 Task: Forward email as attachment with the signature Henry Lee with the subject Confirmation of a payment from softage.8@softage.net to softage.9@softage.net and softage.10@softage.net with BCC to softage.6@softage.net with the message Please let me know if there are any changes to the project schedule.
Action: Mouse moved to (108, 103)
Screenshot: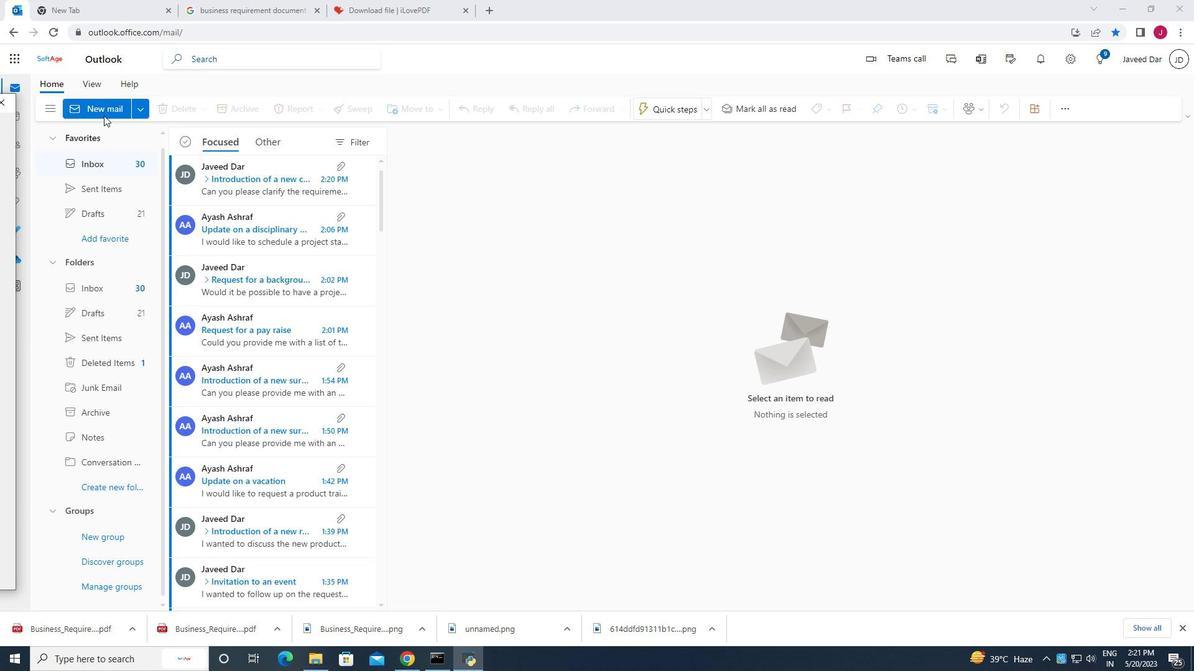
Action: Mouse pressed left at (108, 103)
Screenshot: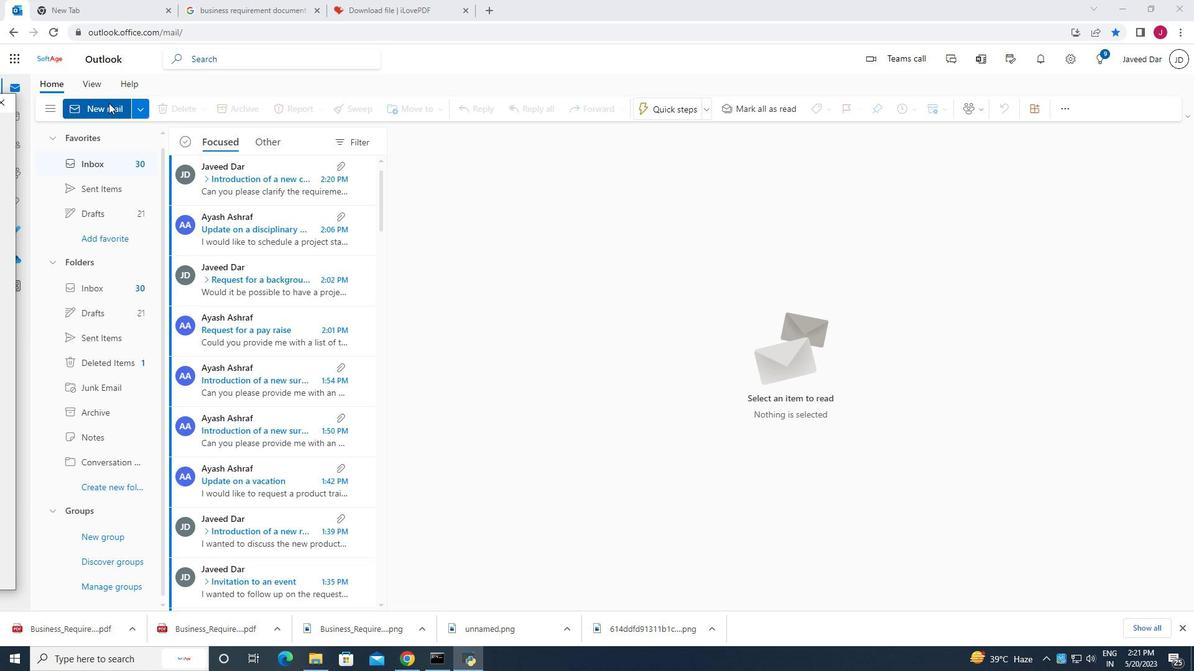 
Action: Mouse moved to (799, 124)
Screenshot: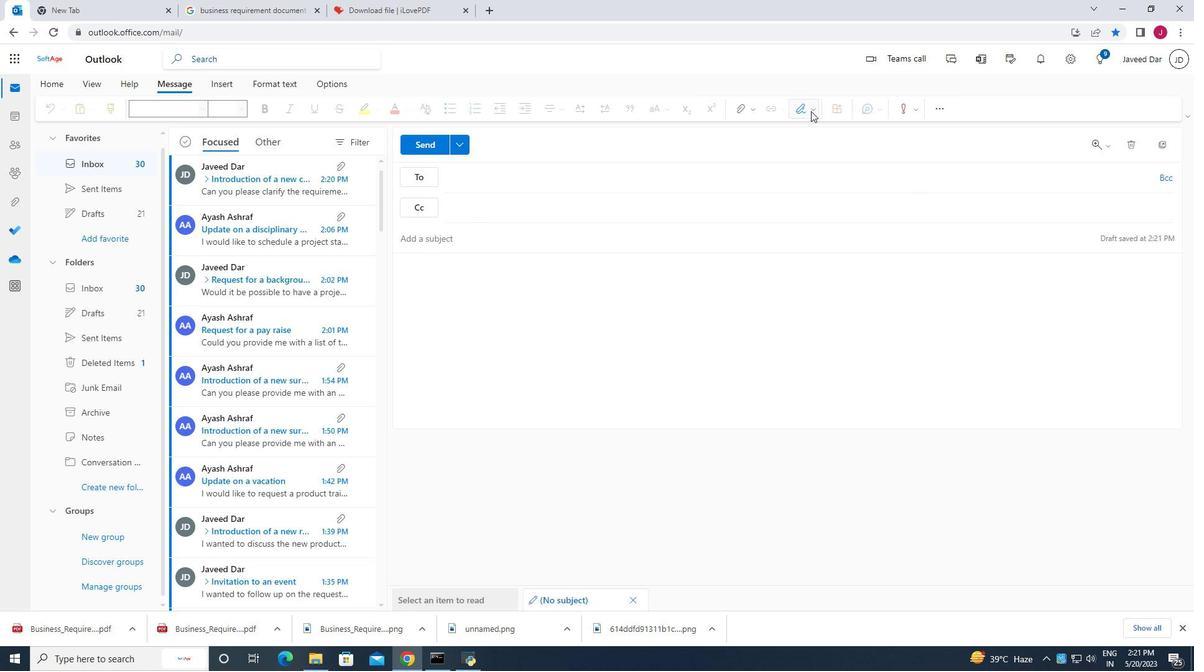 
Action: Mouse pressed left at (810, 110)
Screenshot: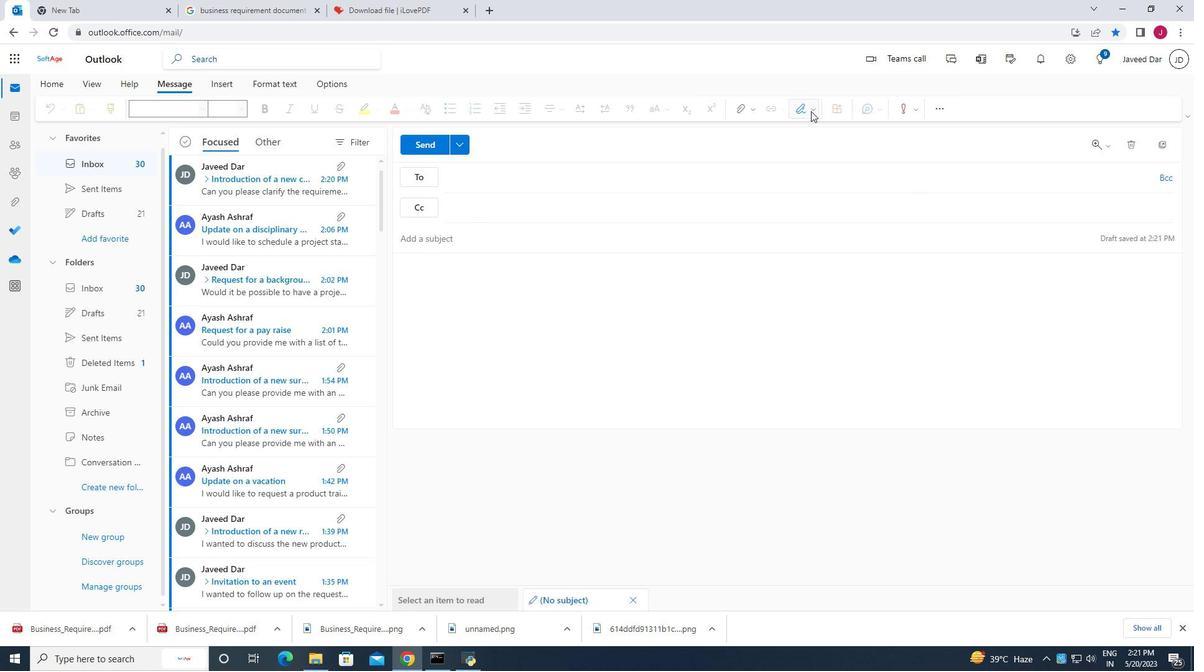 
Action: Mouse moved to (786, 162)
Screenshot: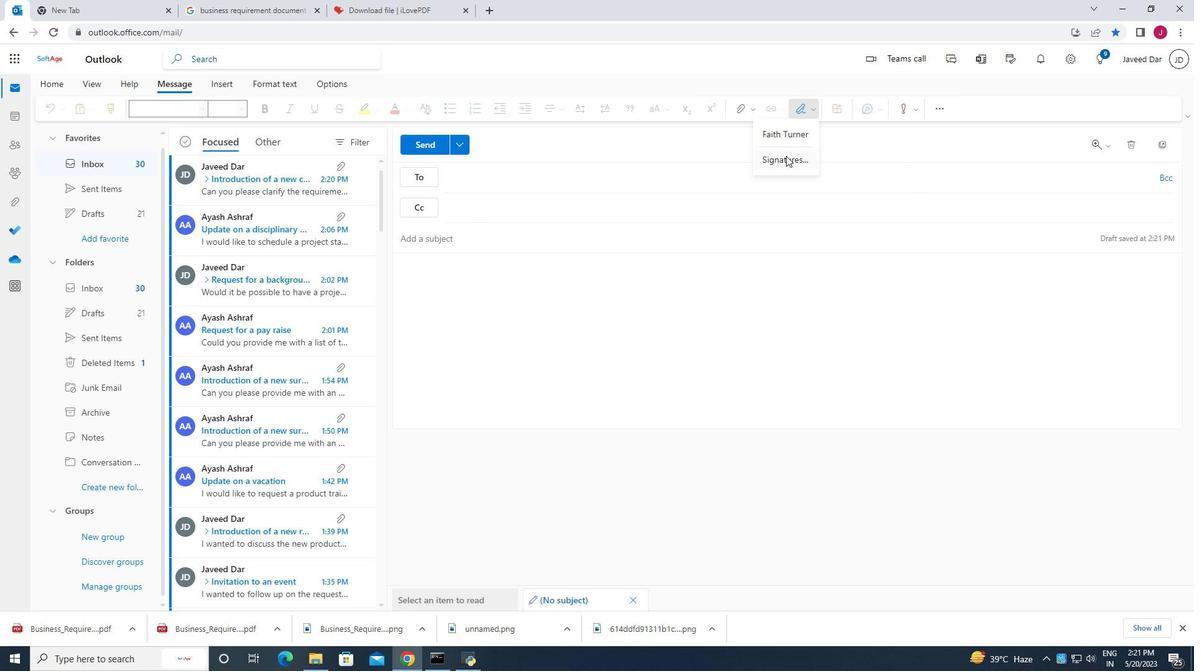 
Action: Mouse pressed left at (786, 162)
Screenshot: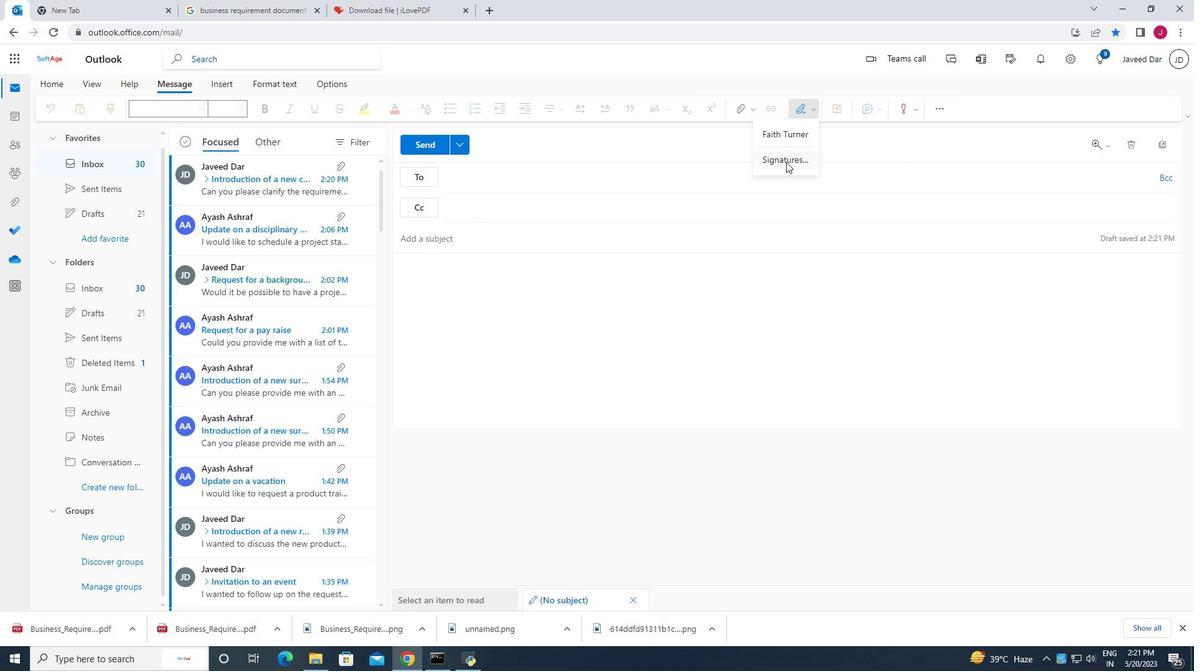 
Action: Mouse moved to (847, 207)
Screenshot: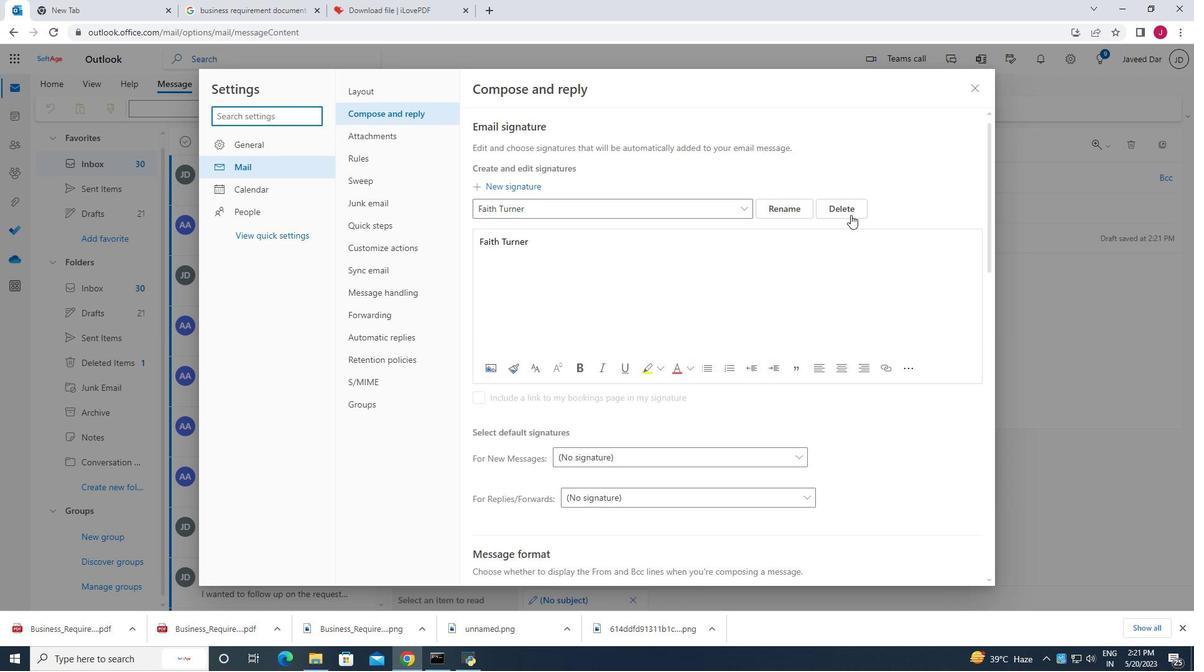 
Action: Mouse pressed left at (847, 207)
Screenshot: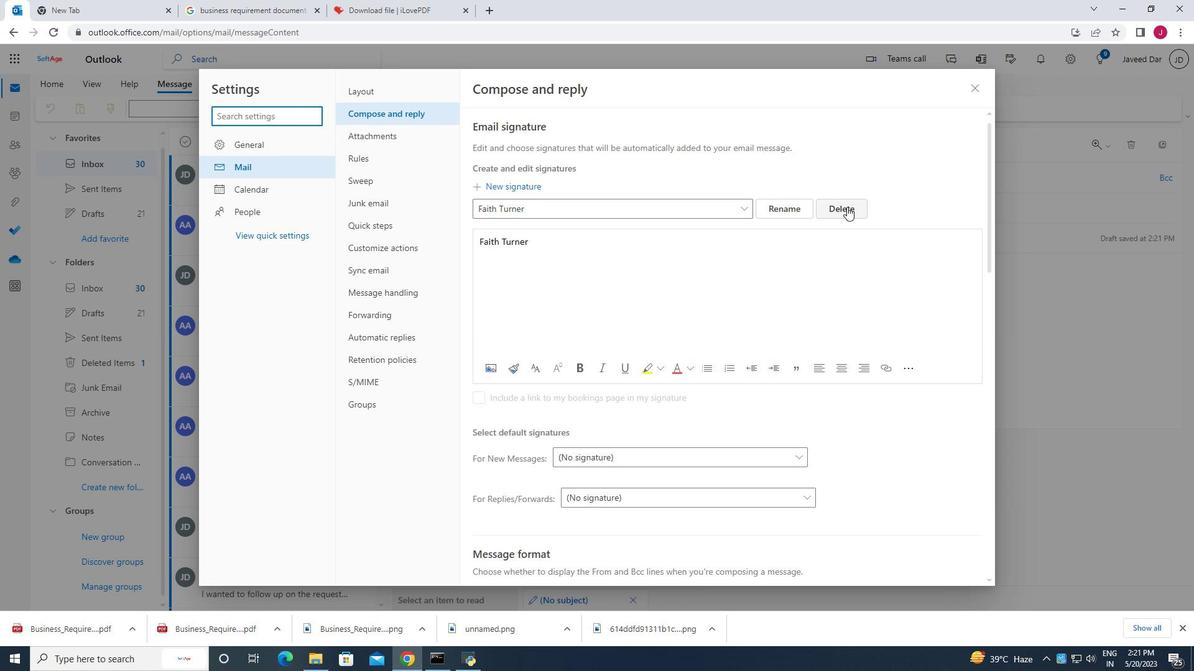 
Action: Mouse moved to (531, 212)
Screenshot: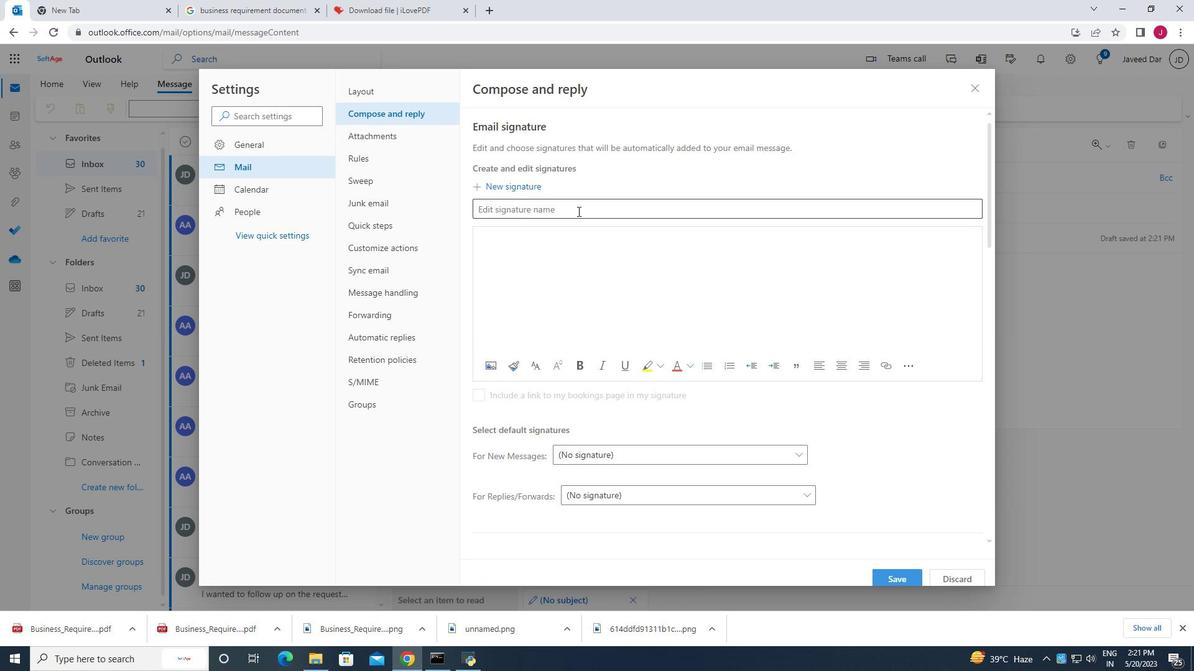 
Action: Mouse pressed left at (531, 212)
Screenshot: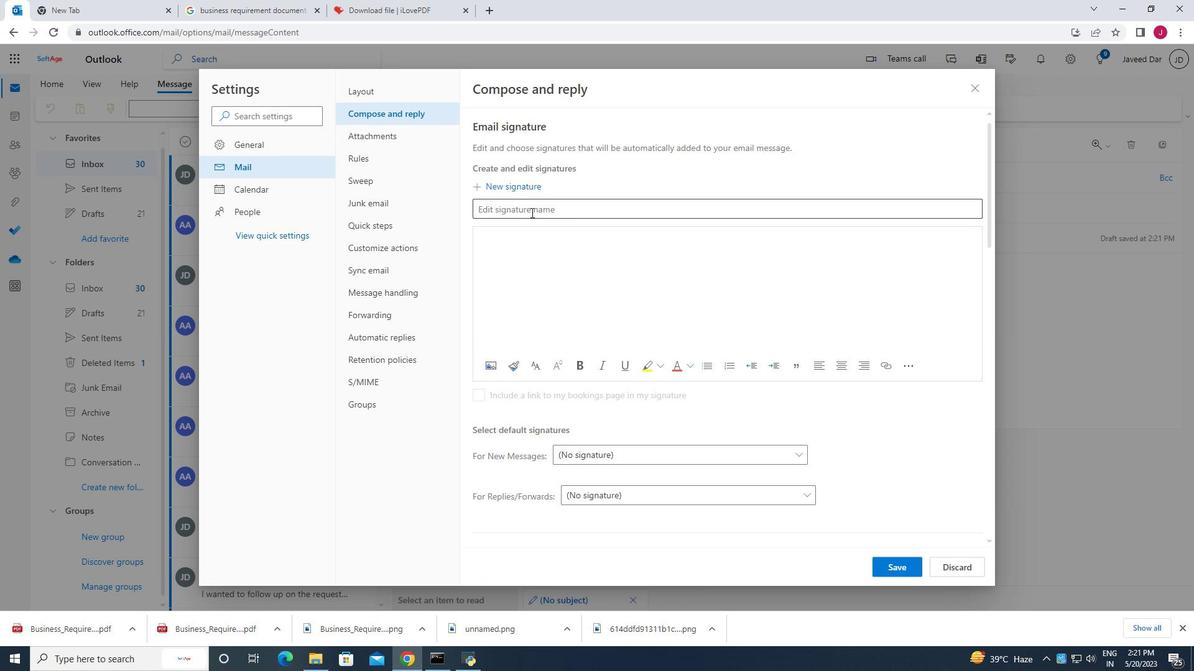 
Action: Key pressed <Key.caps_lock>H<Key.caps_lock>enry<Key.space><Key.caps_lock>L<Key.caps_lock>ee
Screenshot: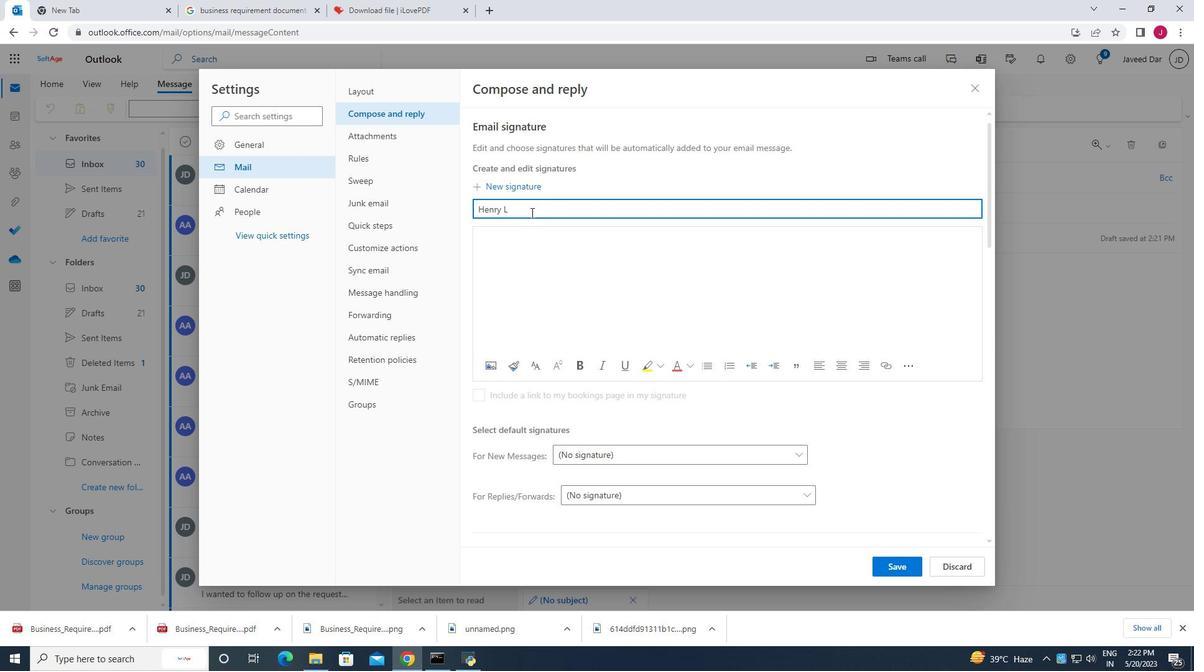 
Action: Mouse moved to (505, 236)
Screenshot: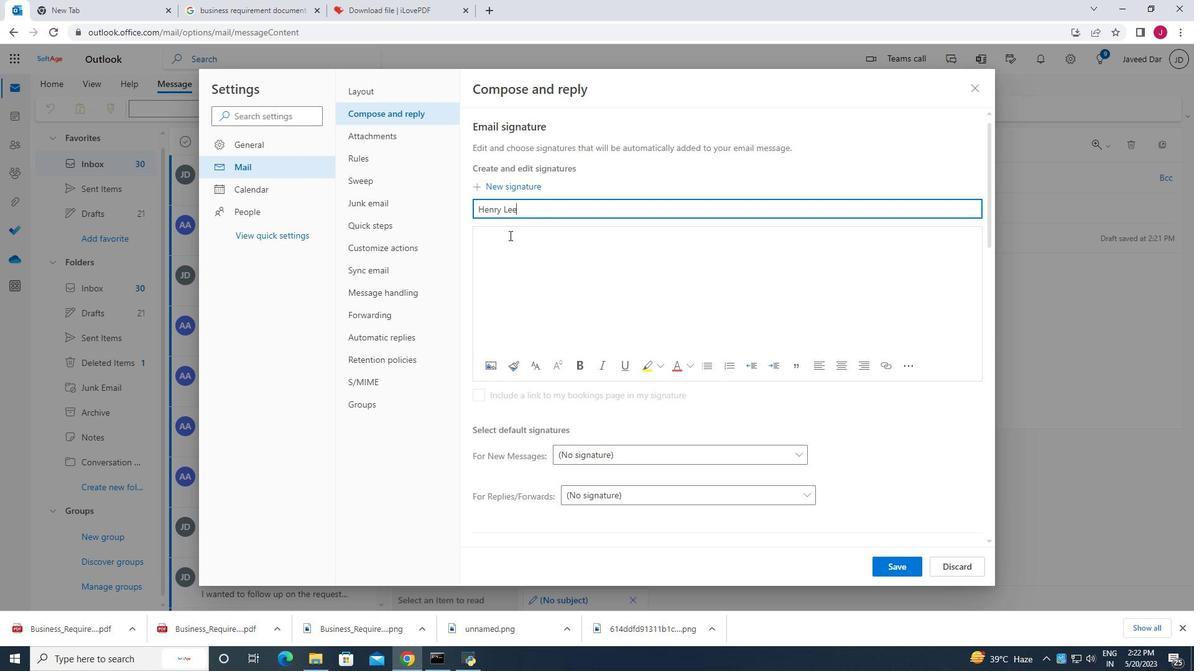 
Action: Mouse pressed left at (505, 236)
Screenshot: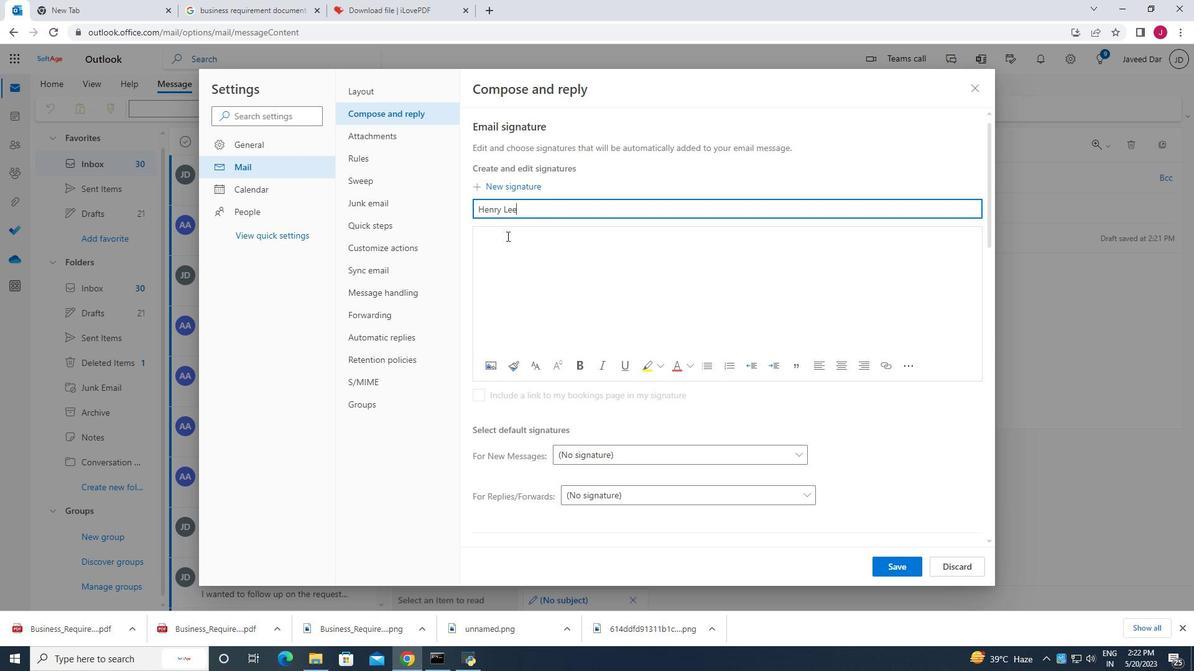 
Action: Key pressed <Key.caps_lock>H<Key.caps_lock>enry<Key.space><Key.caps_lock>L<Key.caps_lock>ee
Screenshot: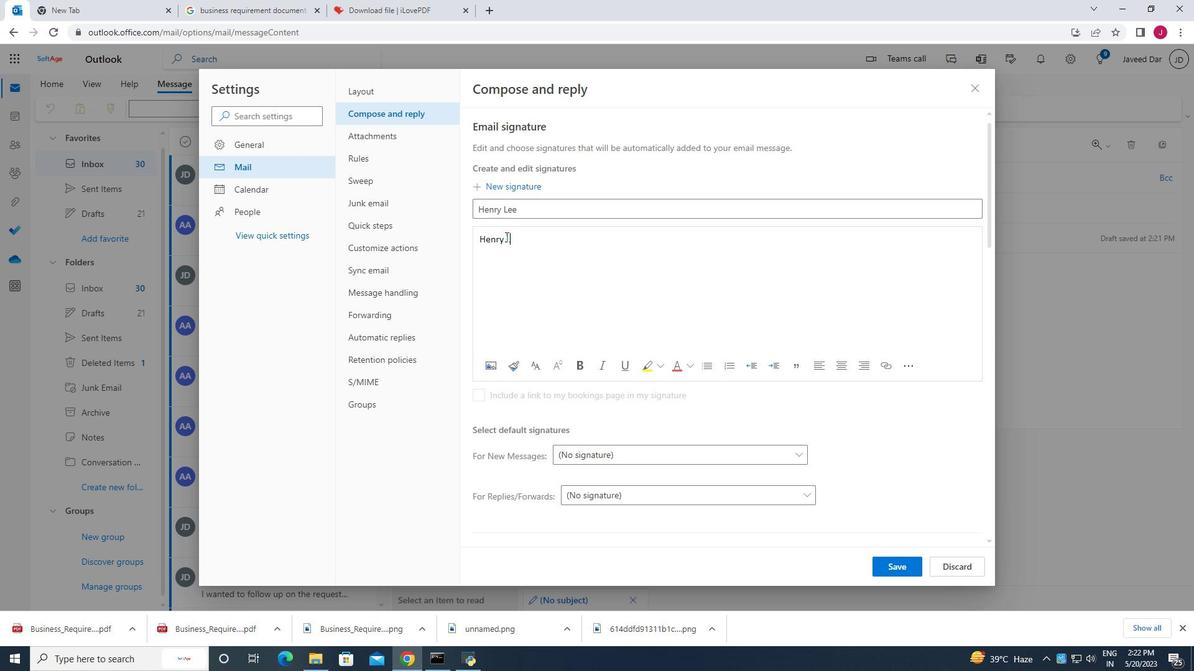 
Action: Mouse moved to (896, 568)
Screenshot: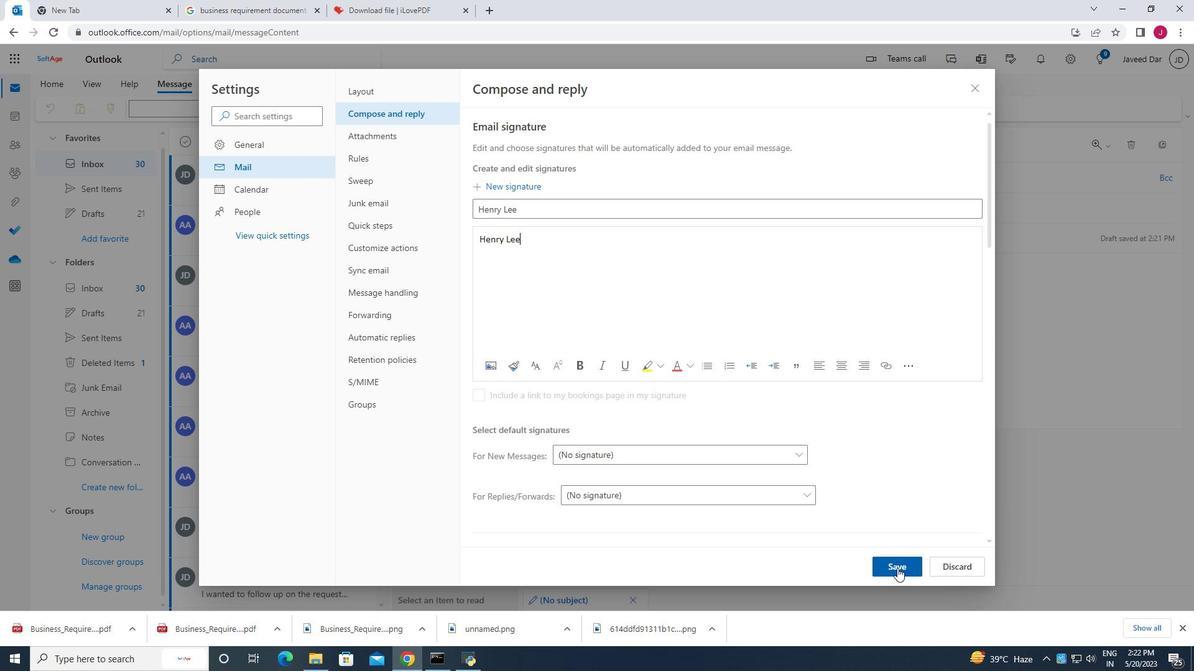 
Action: Mouse pressed left at (896, 568)
Screenshot: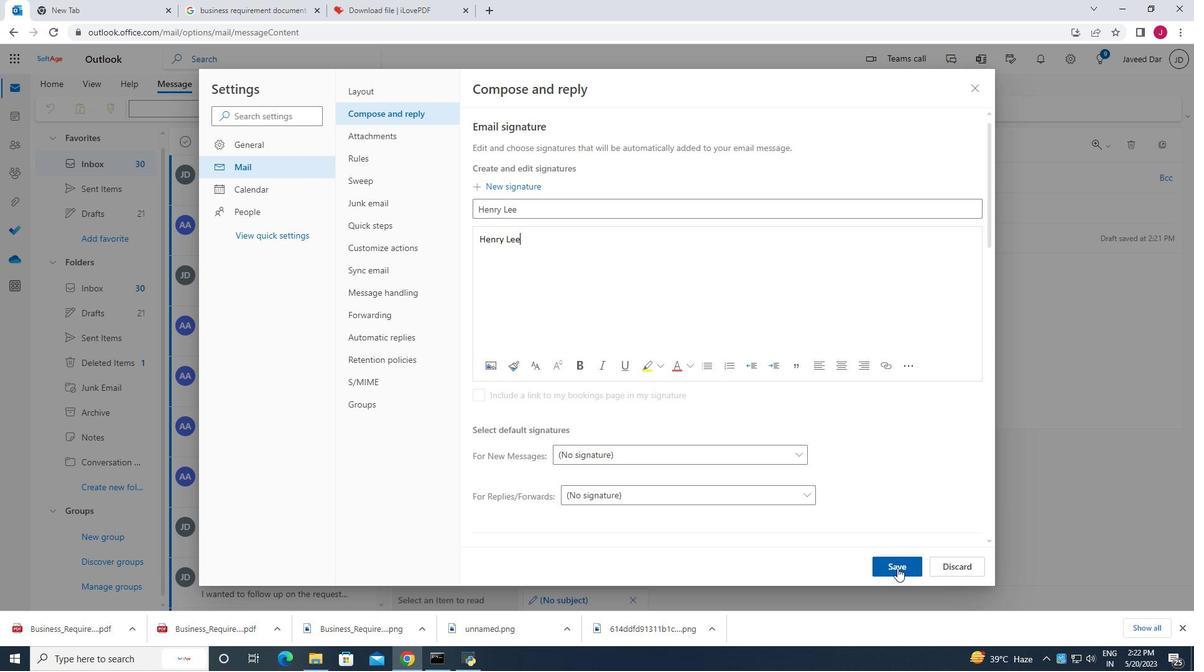 
Action: Mouse moved to (976, 90)
Screenshot: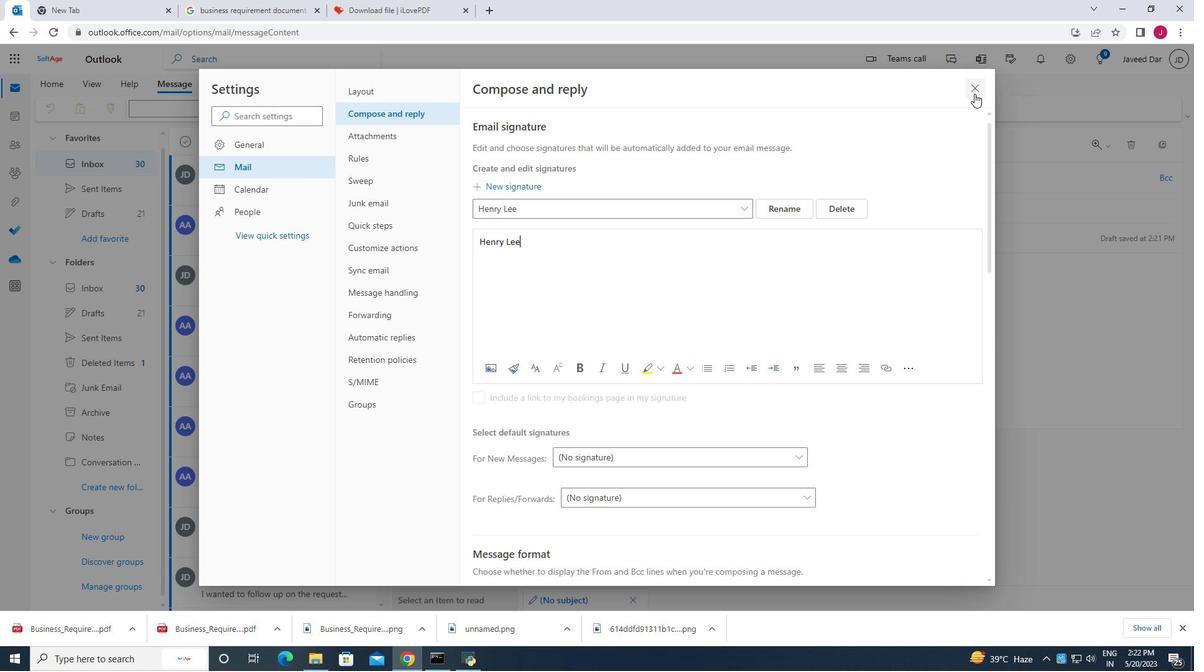 
Action: Mouse pressed left at (976, 90)
Screenshot: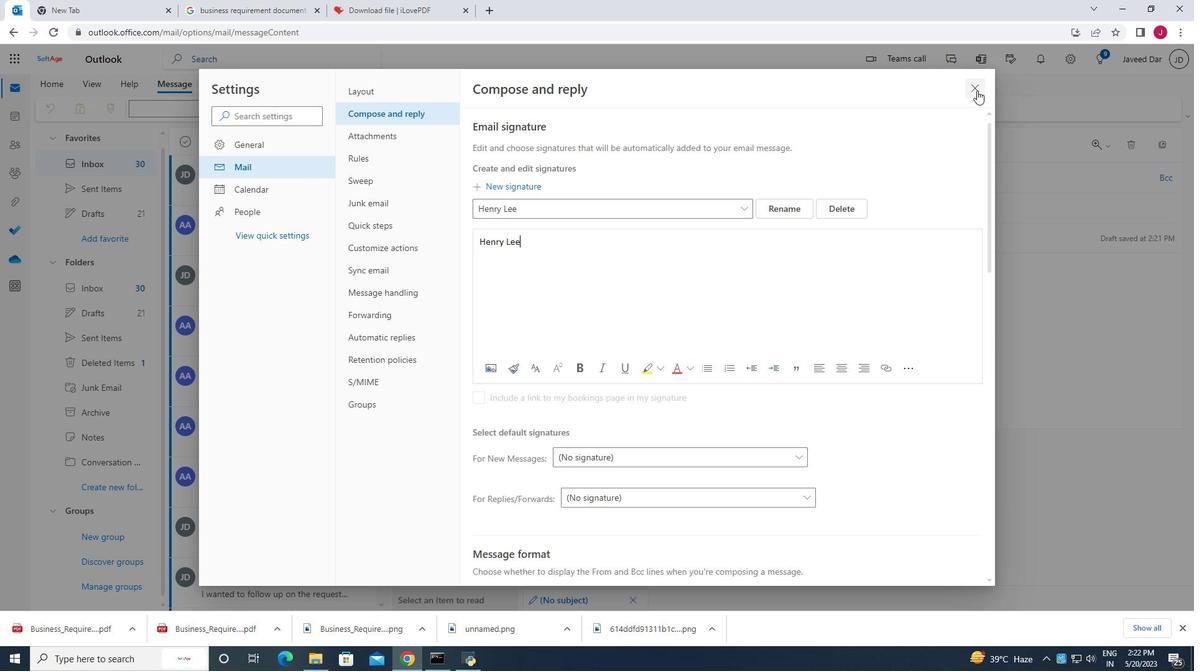 
Action: Mouse moved to (798, 113)
Screenshot: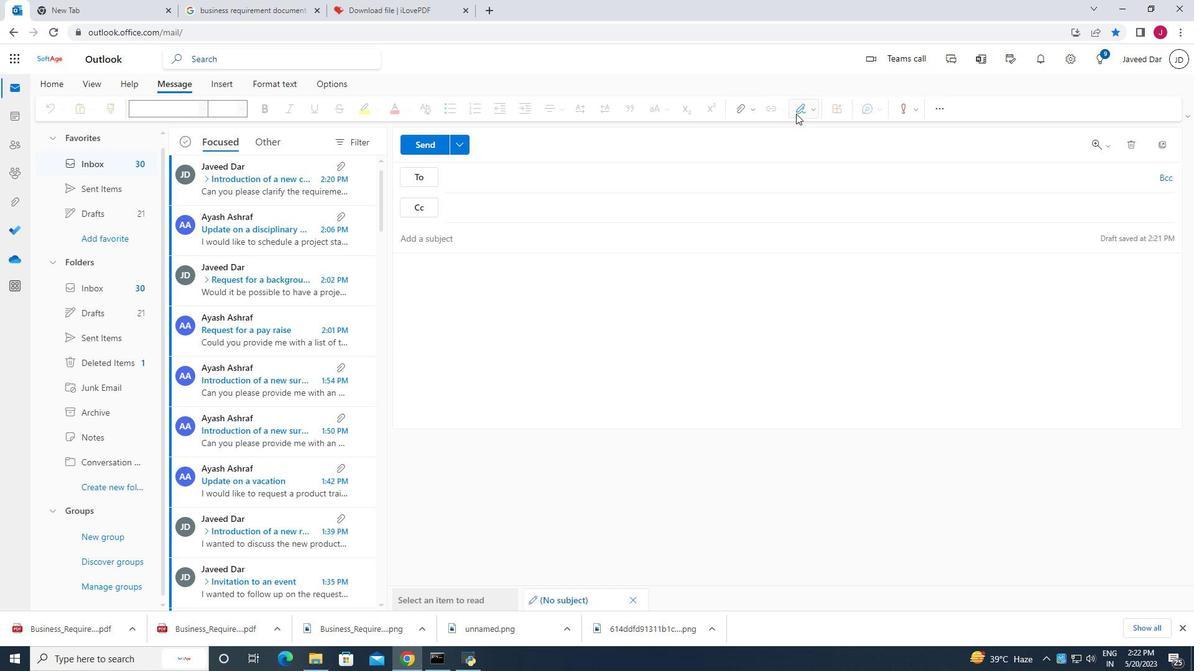 
Action: Mouse pressed left at (798, 113)
Screenshot: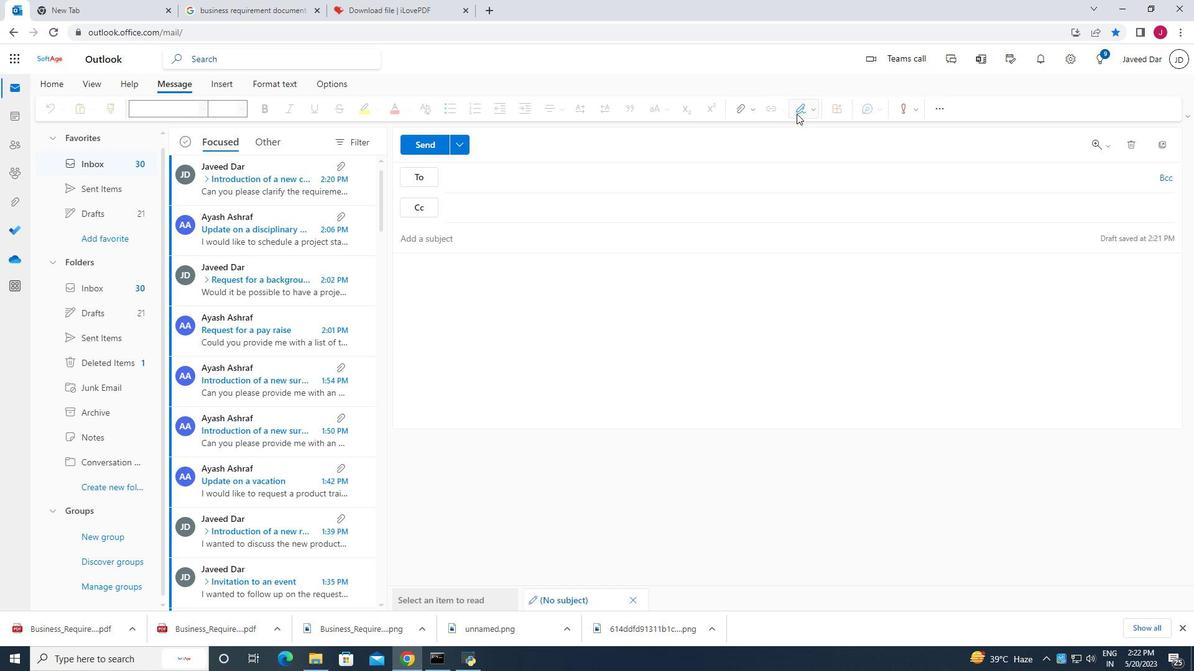 
Action: Mouse moved to (777, 128)
Screenshot: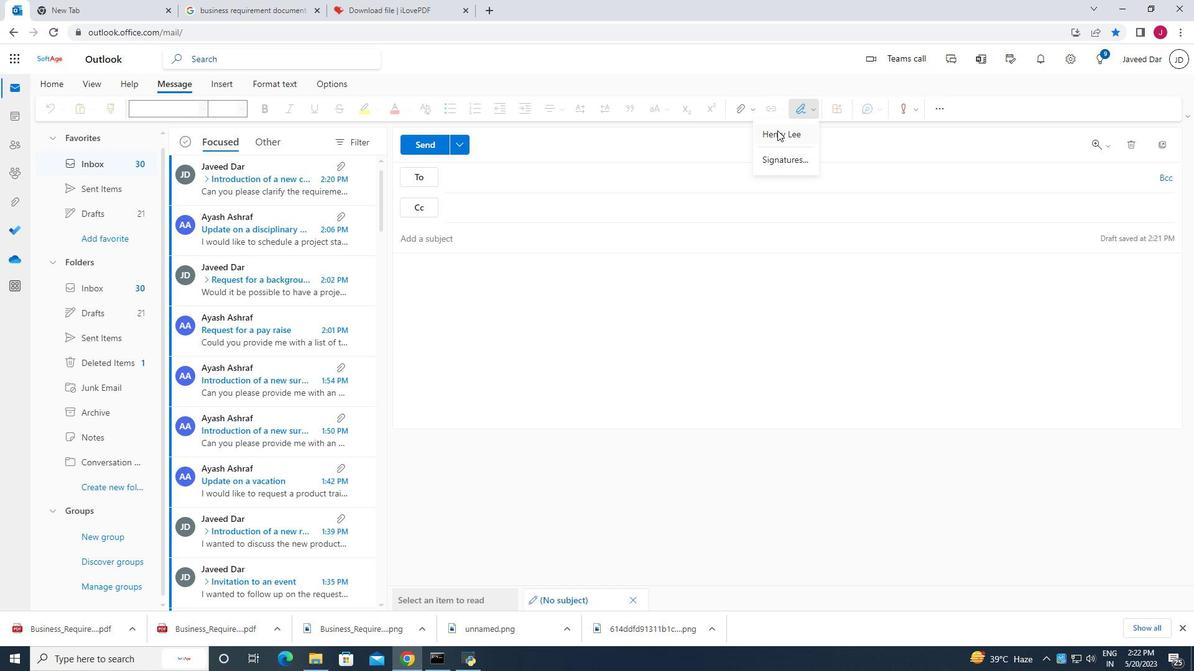 
Action: Mouse pressed left at (777, 128)
Screenshot: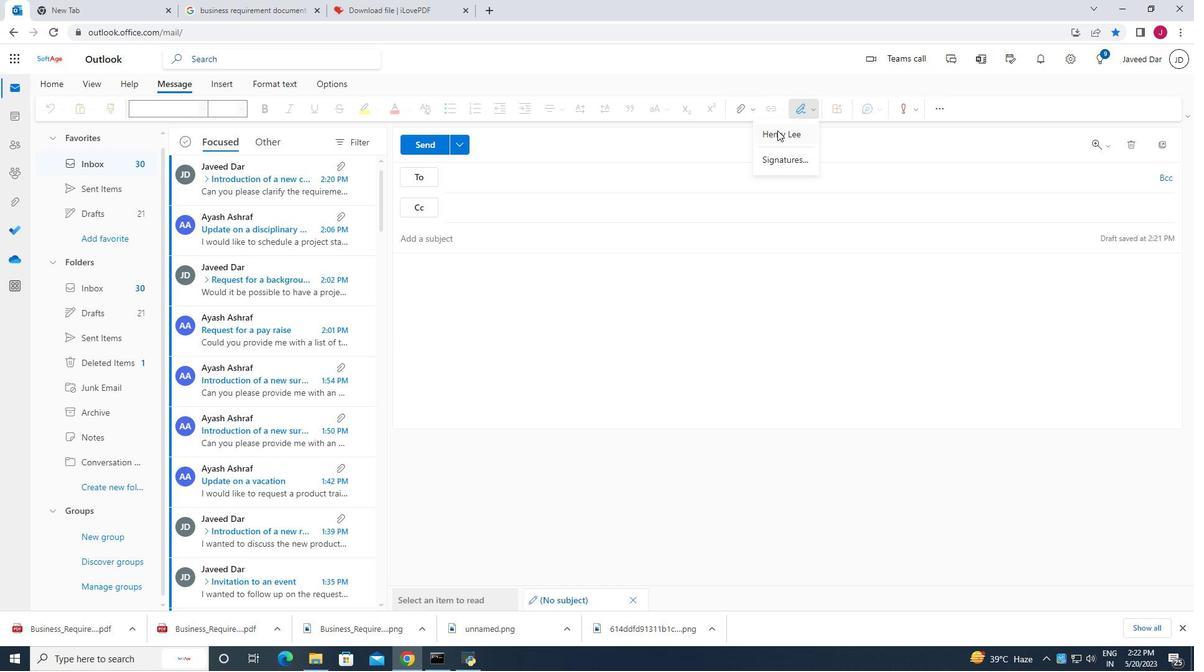 
Action: Mouse moved to (432, 242)
Screenshot: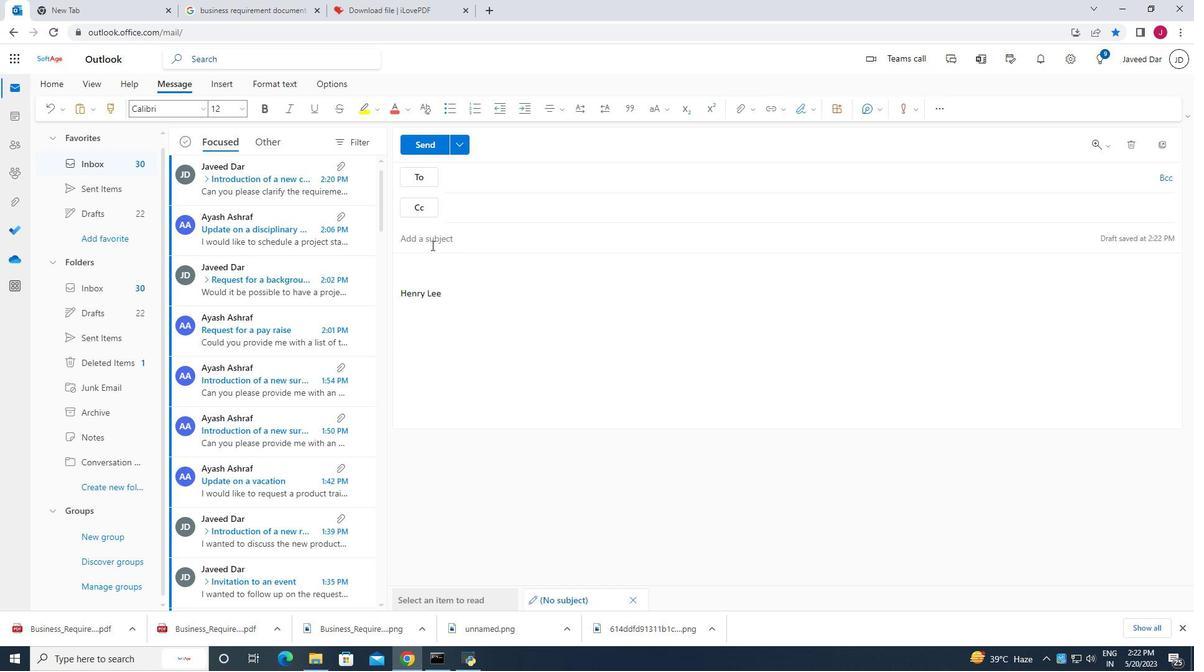 
Action: Mouse pressed left at (432, 242)
Screenshot: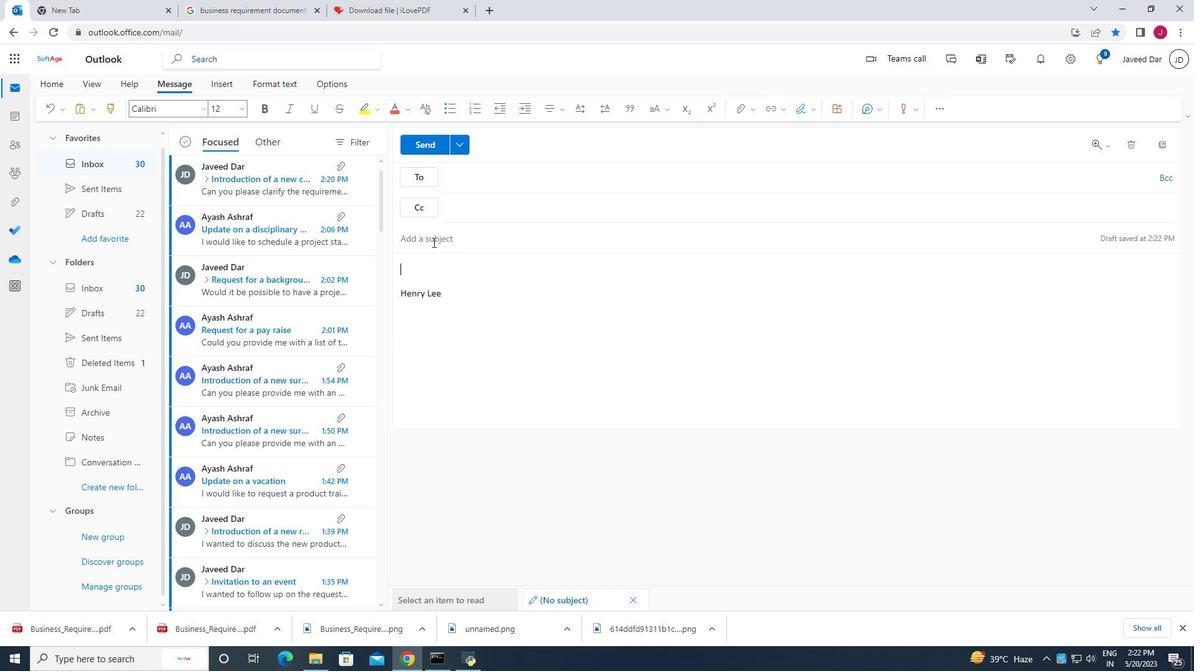 
Action: Key pressed <Key.caps_lock>C<Key.caps_lock>onfirmation<Key.space>of<Key.space>payment<Key.space>
Screenshot: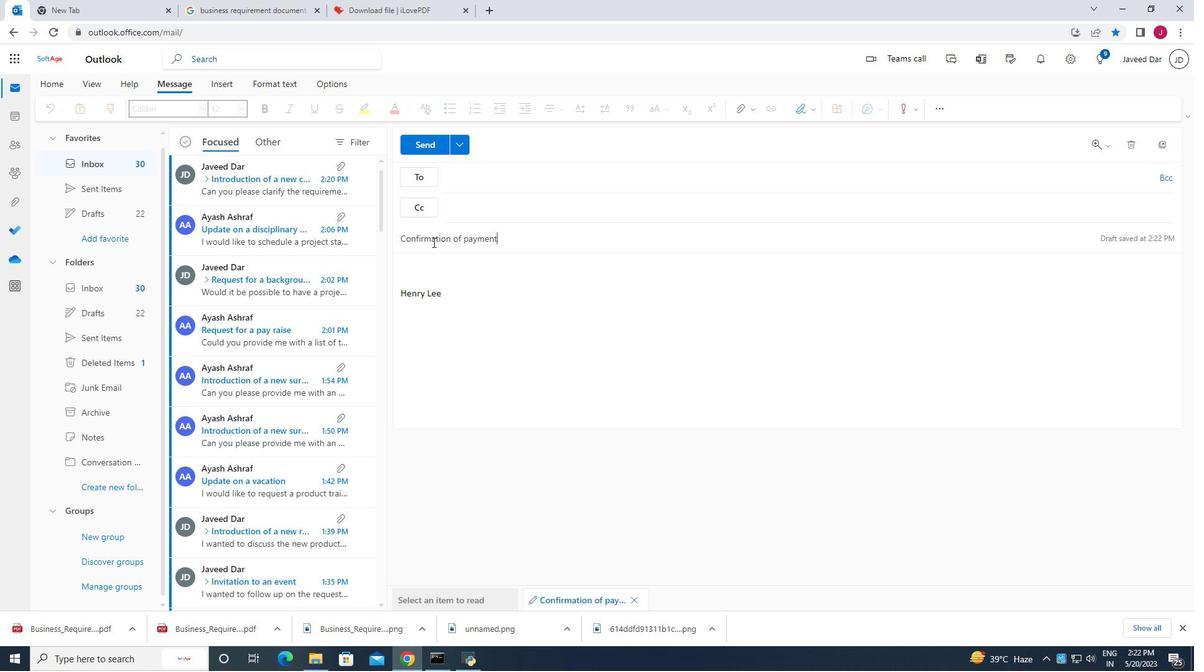 
Action: Mouse moved to (432, 265)
Screenshot: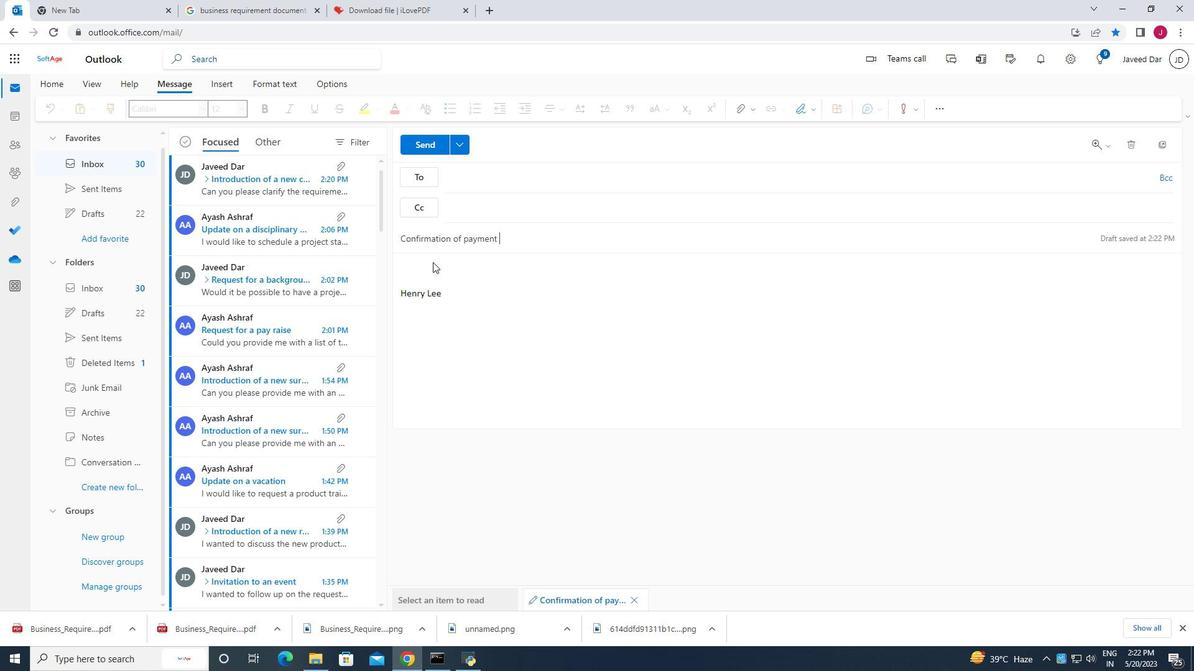 
Action: Mouse pressed left at (432, 265)
Screenshot: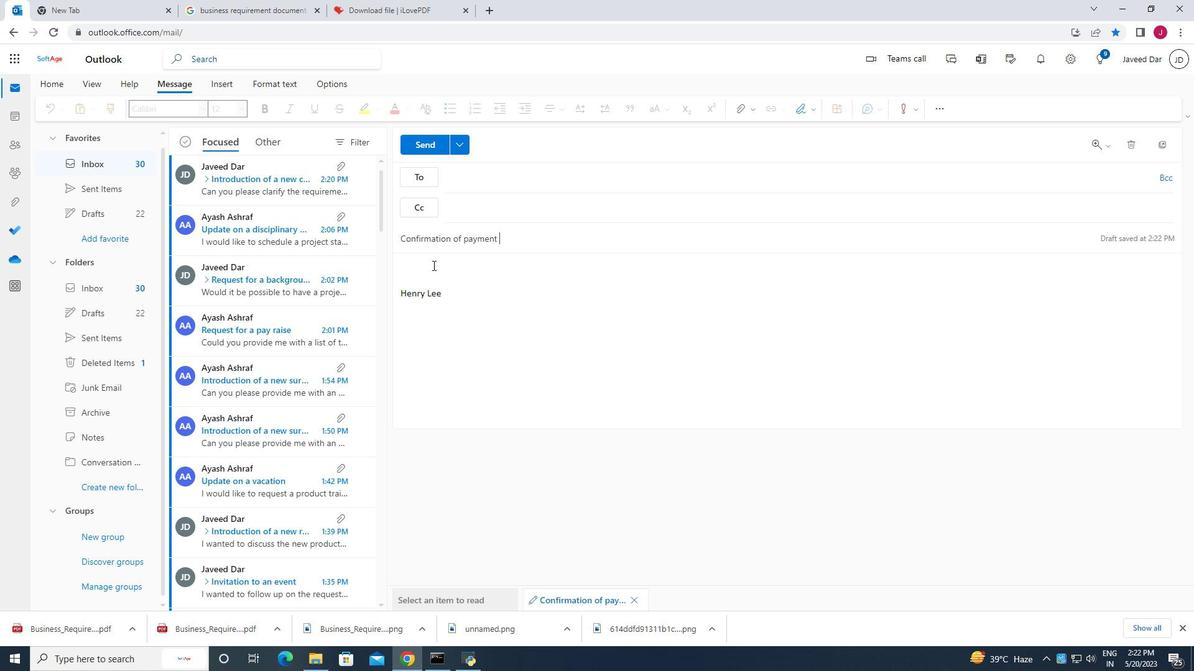 
Action: Mouse moved to (432, 265)
Screenshot: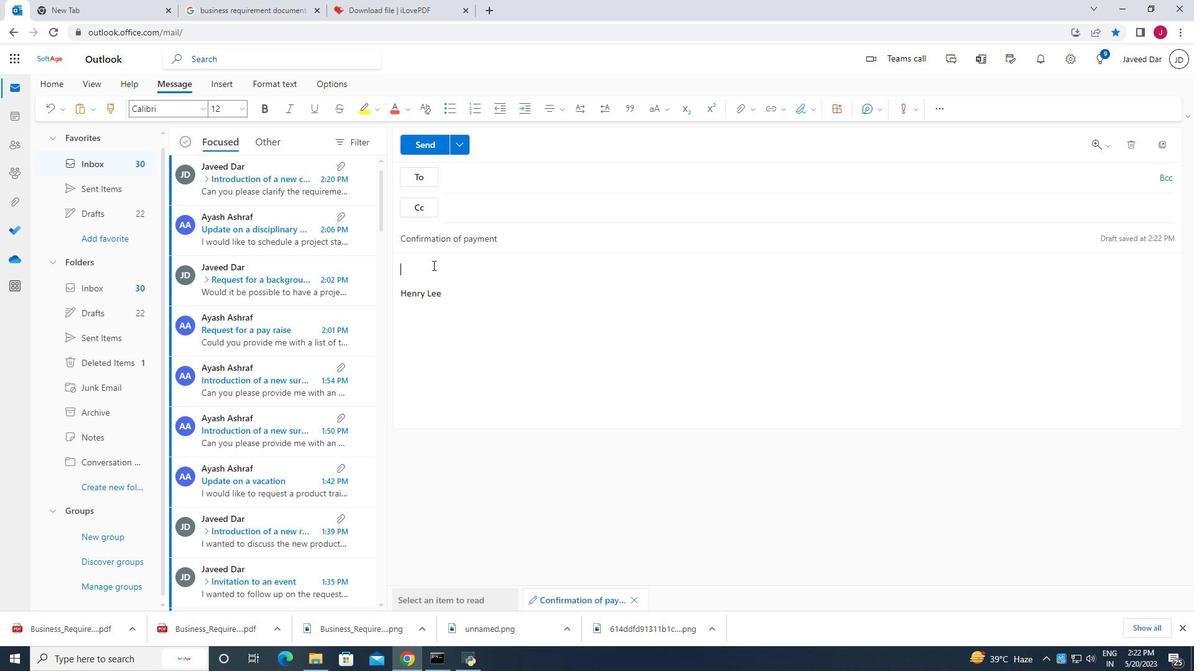 
Action: Key pressed <Key.caps_lock>P<Key.caps_lock>lease<Key.space>let<Key.space>me<Key.space>know<Key.space>if<Key.space>there<Key.space>are<Key.space>any<Key.space>changes<Key.space>to<Key.space>the<Key.space>project<Key.space>schedule.
Screenshot: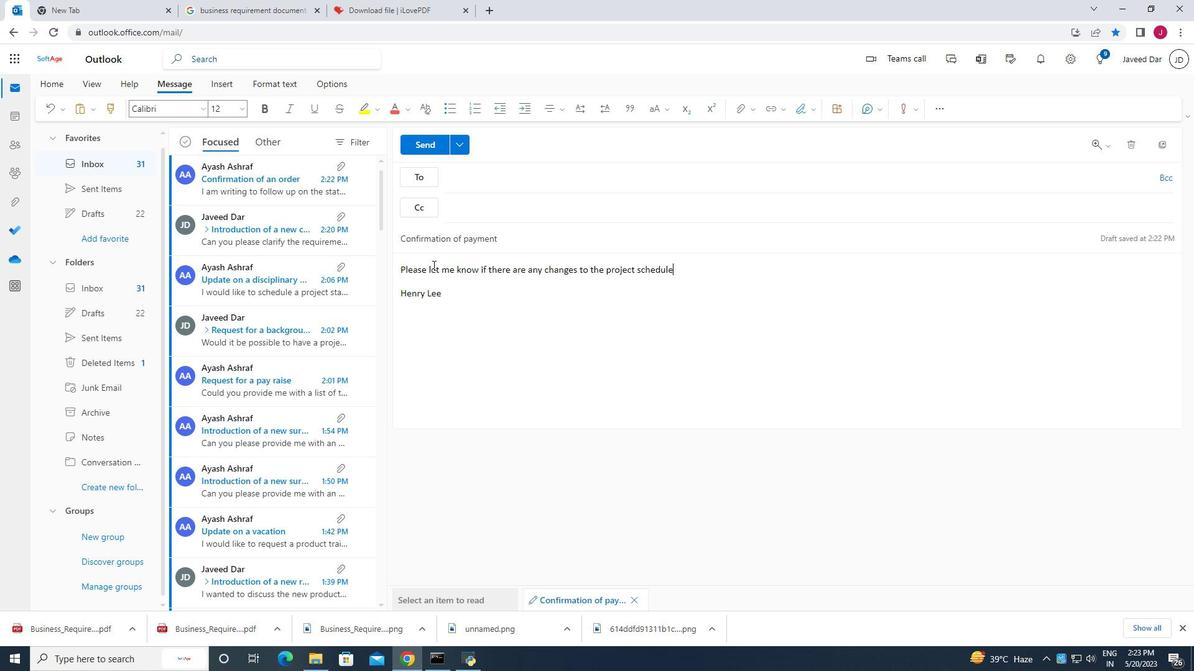 
Action: Mouse moved to (1170, 174)
Screenshot: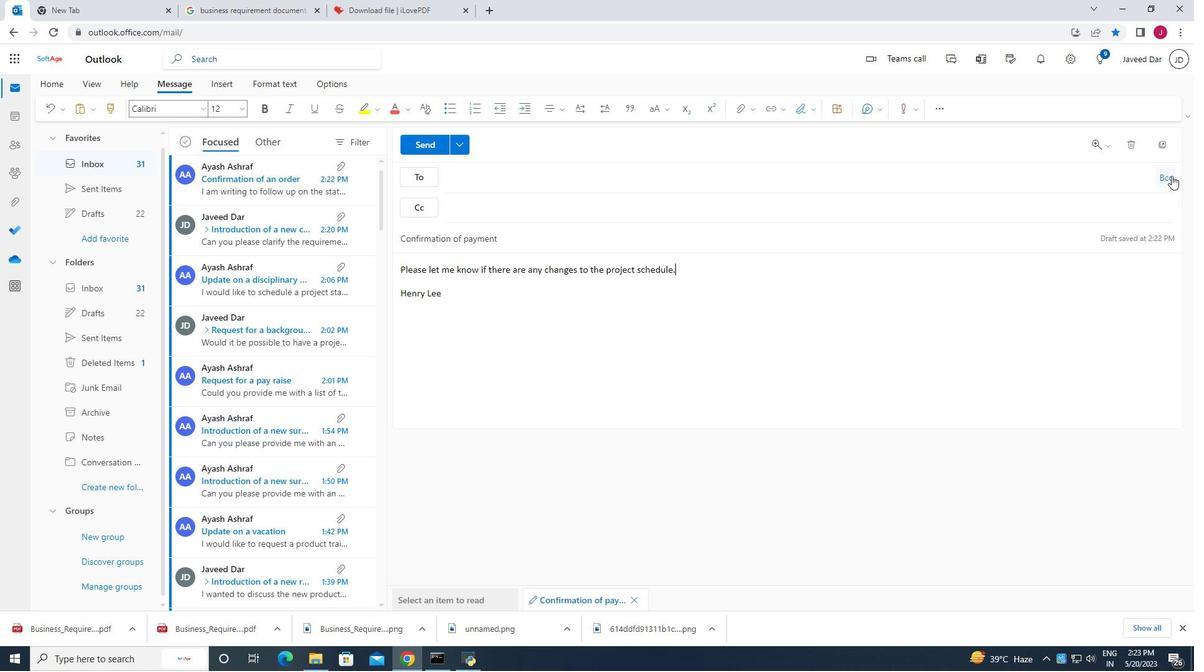 
Action: Mouse pressed left at (1170, 174)
Screenshot: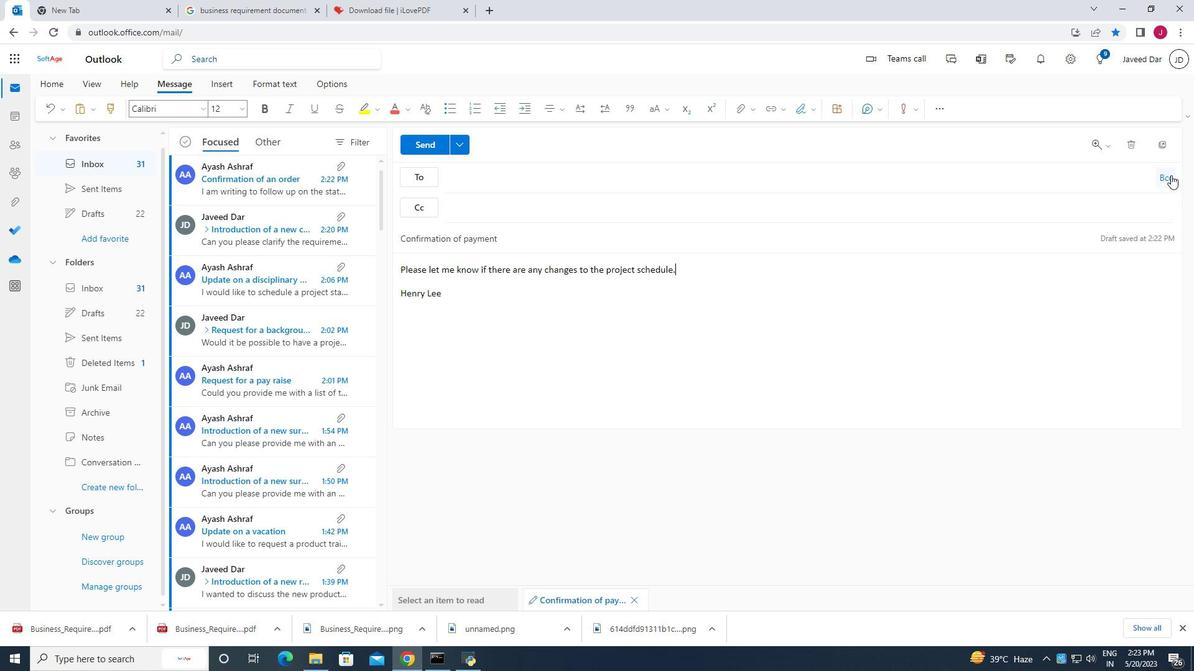 
Action: Mouse moved to (462, 238)
Screenshot: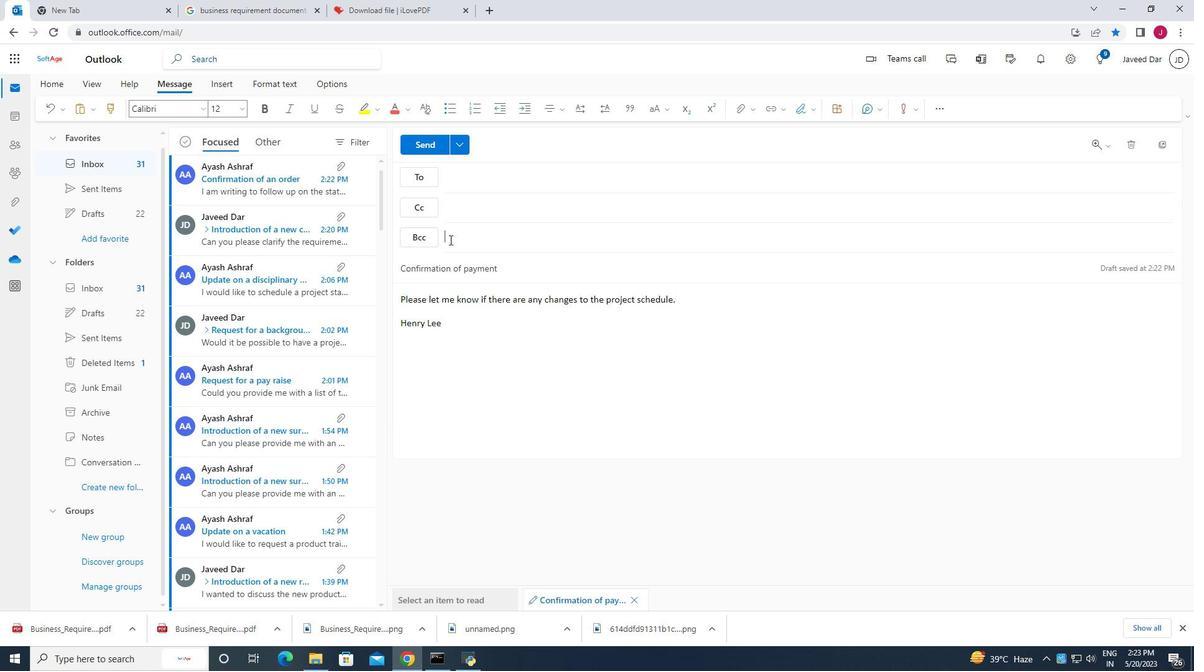 
Action: Key pressed softage.6
Screenshot: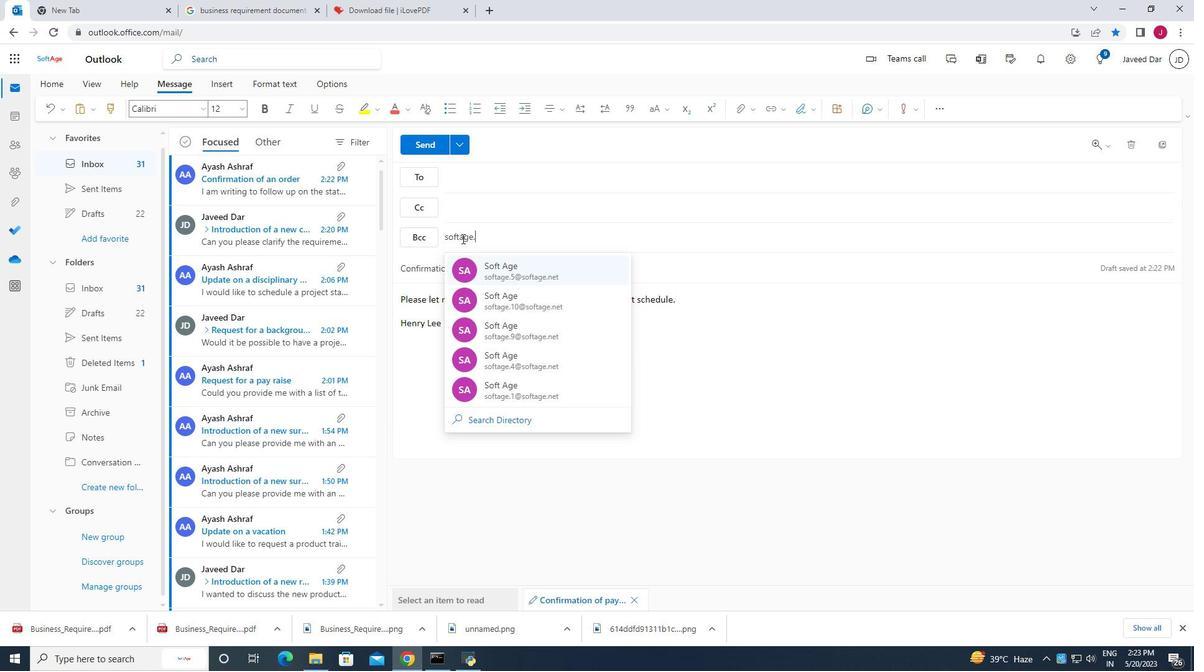 
Action: Mouse moved to (565, 388)
Screenshot: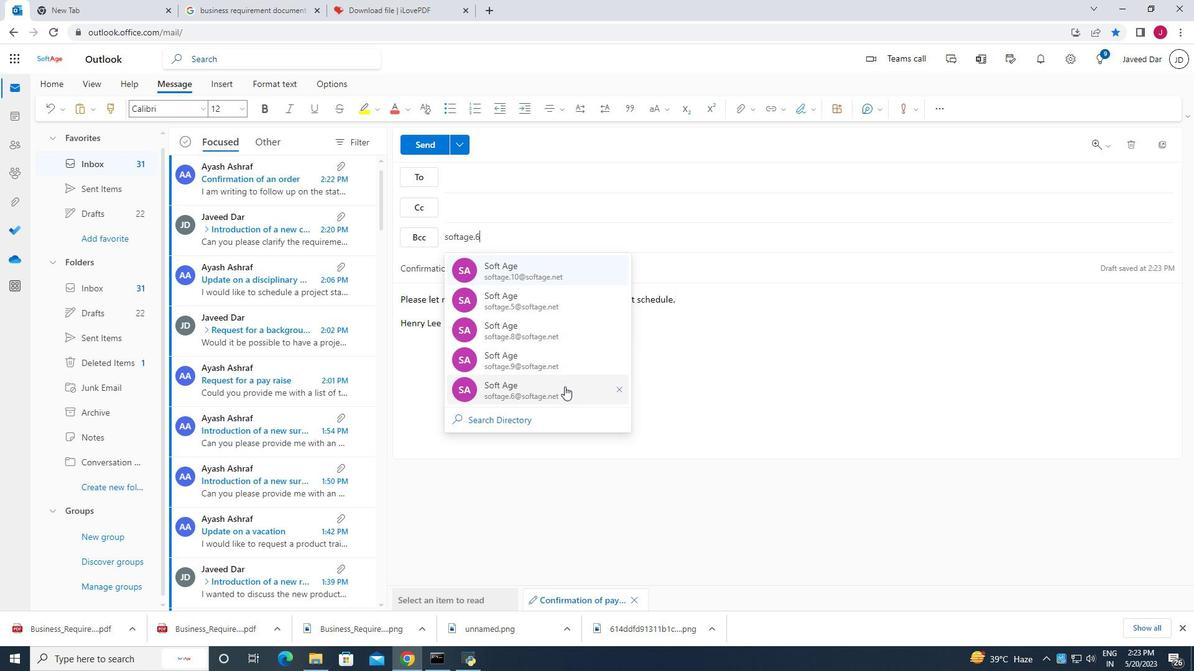 
Action: Mouse pressed left at (565, 388)
Screenshot: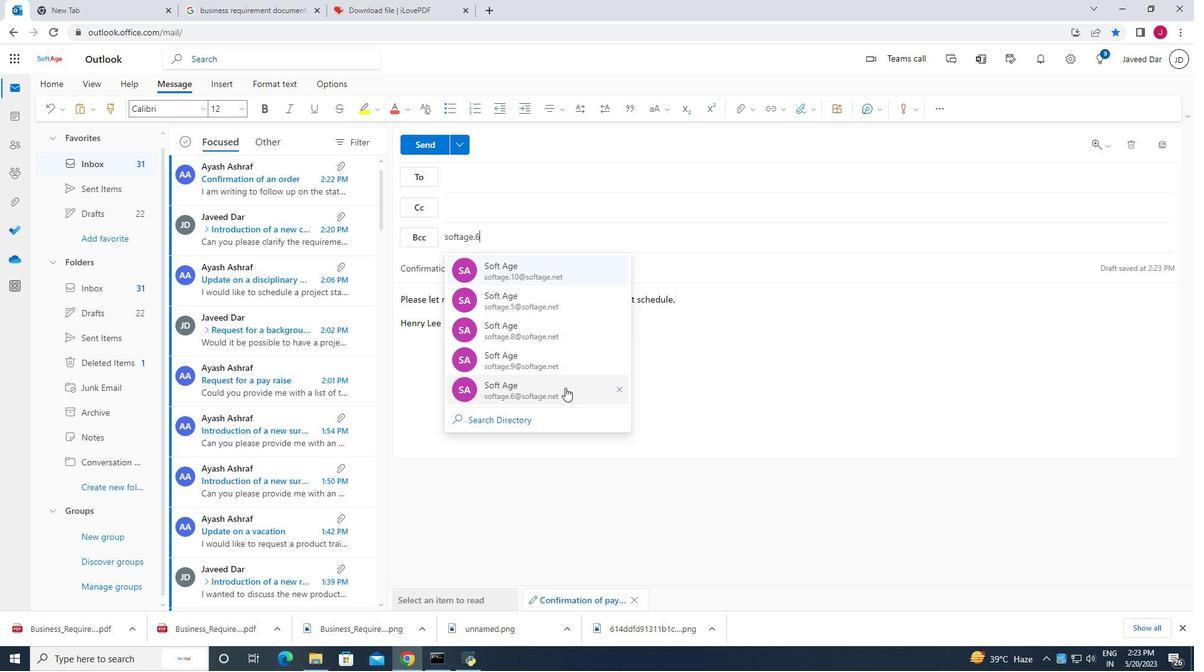 
Action: Mouse moved to (513, 182)
Screenshot: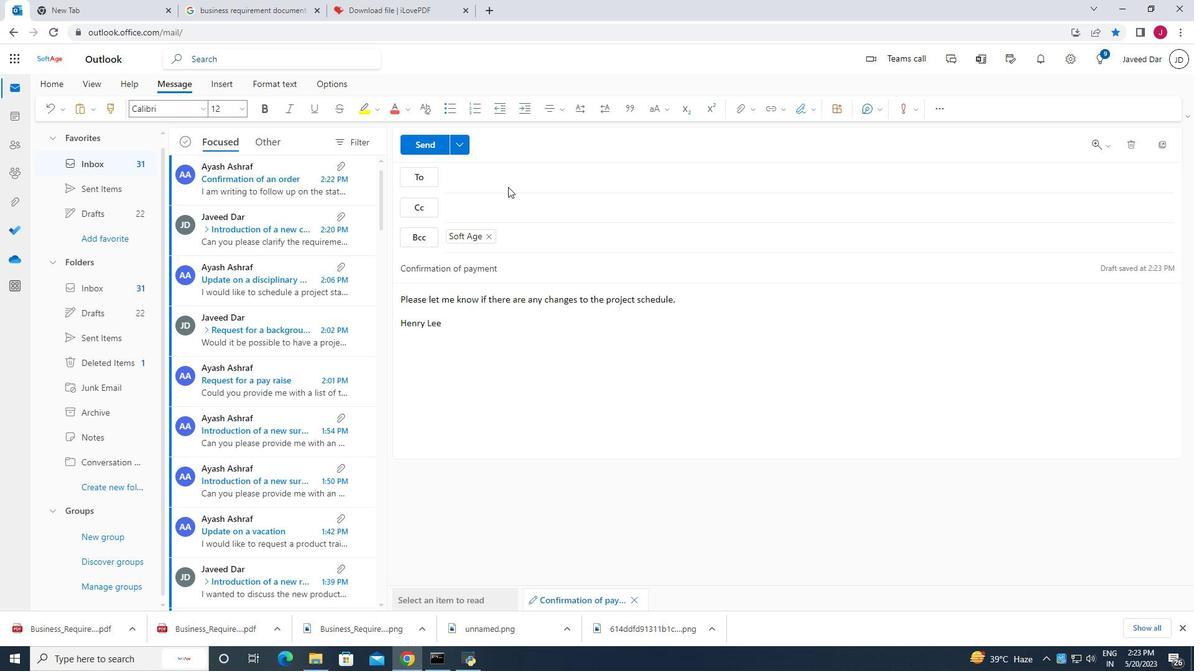 
Action: Mouse pressed left at (513, 182)
Screenshot: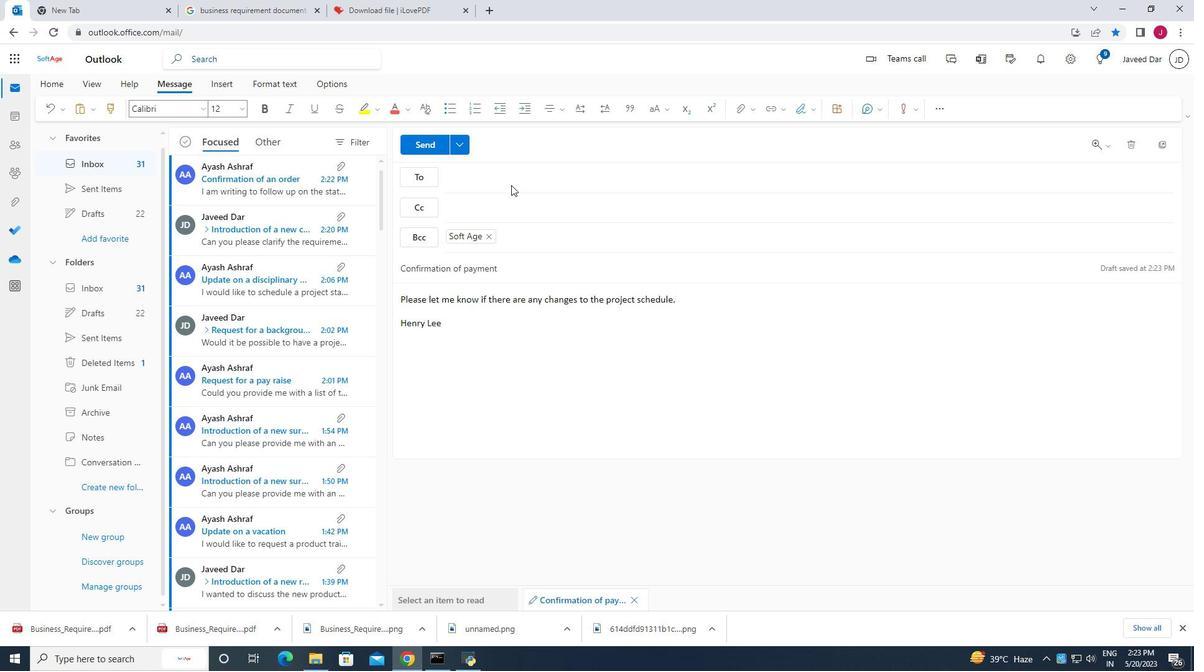
Action: Mouse moved to (513, 182)
Screenshot: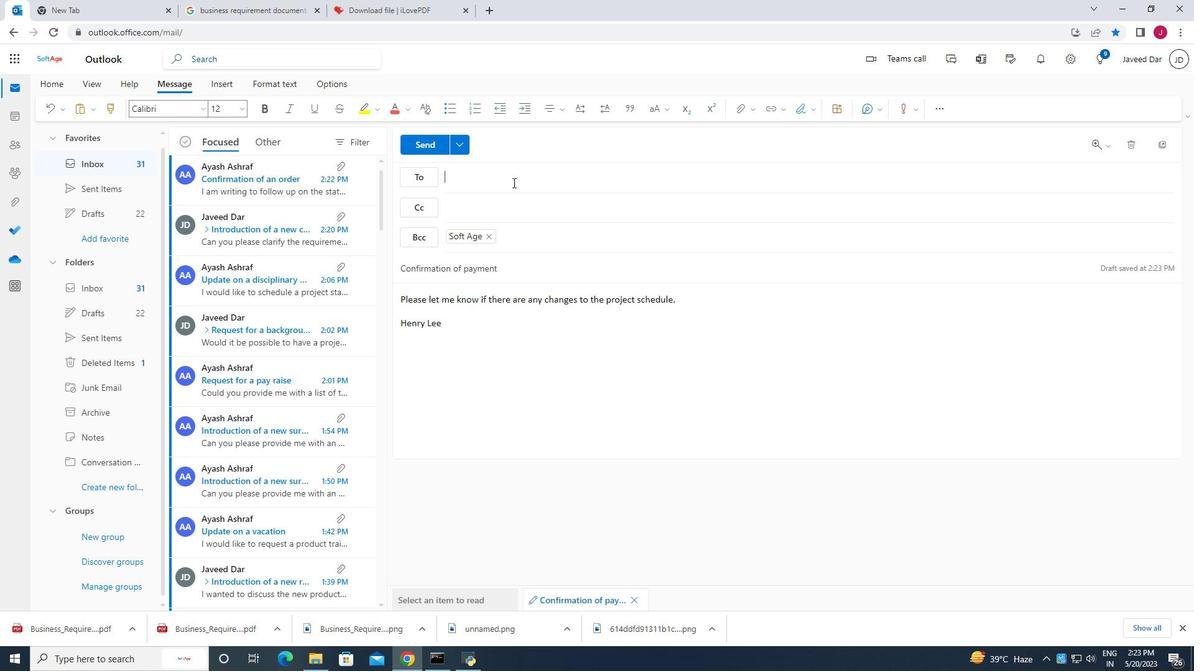 
Action: Key pressed softage.9
Screenshot: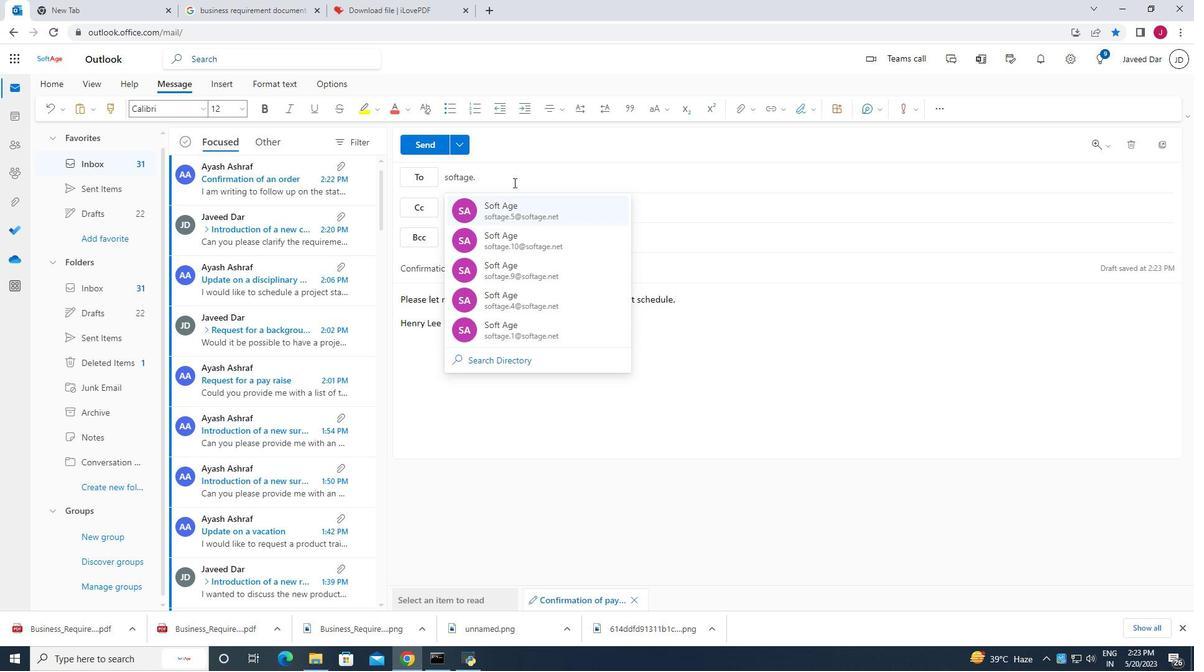 
Action: Mouse moved to (583, 299)
Screenshot: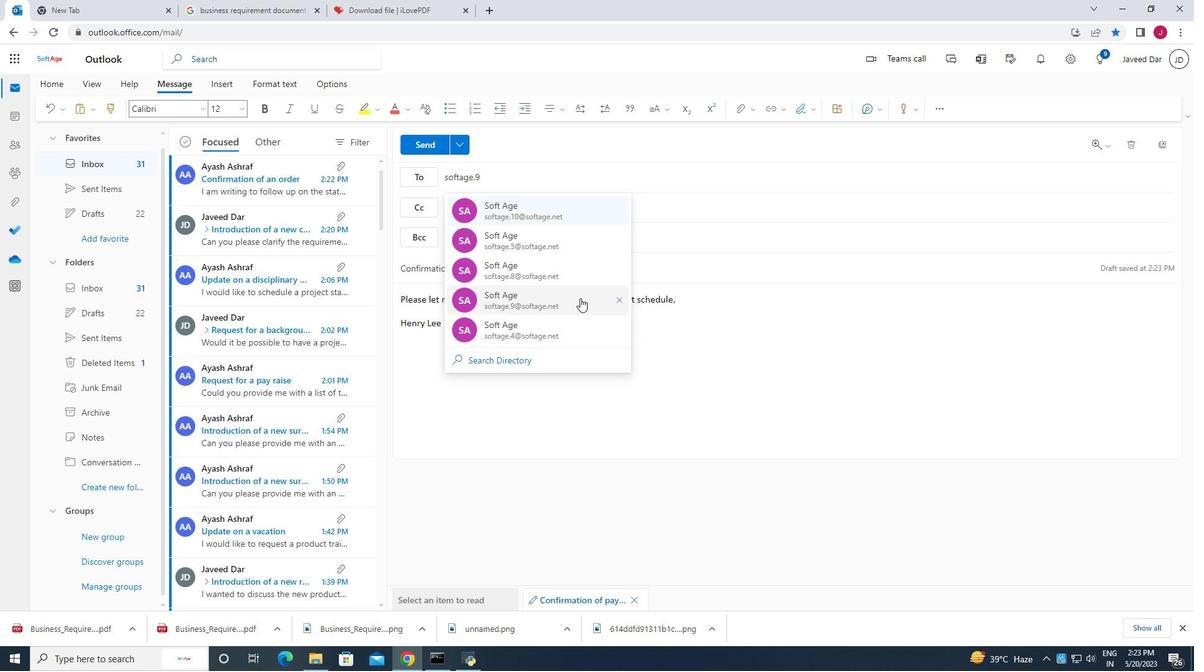 
Action: Mouse pressed left at (583, 299)
Screenshot: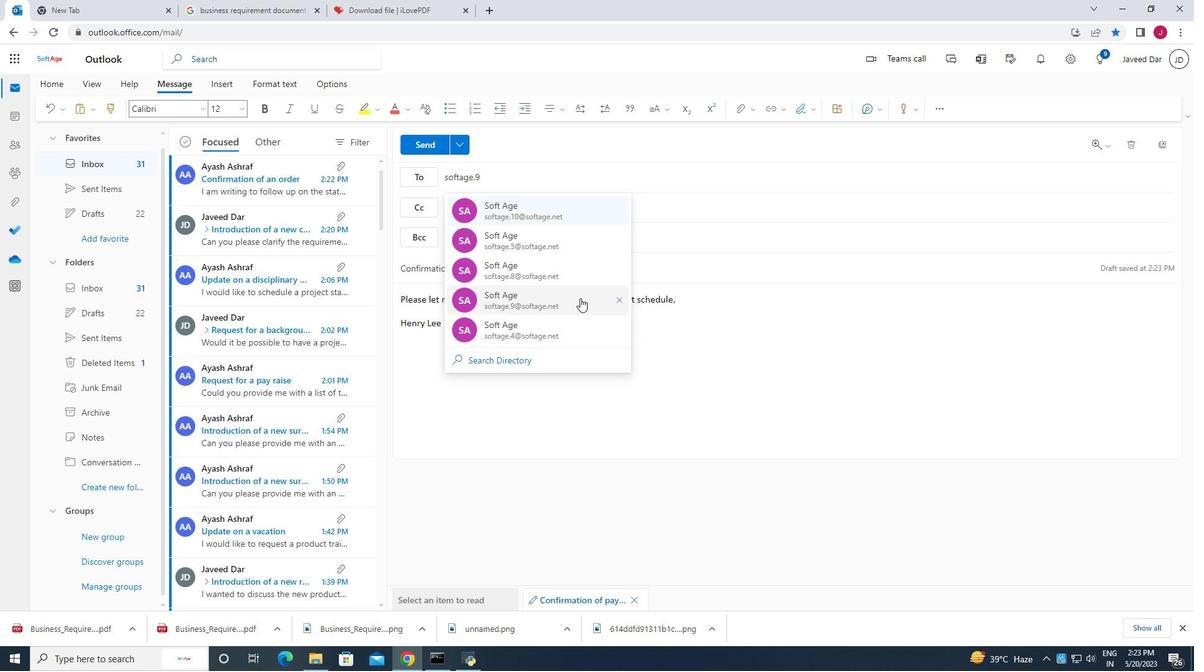 
Action: Mouse moved to (548, 165)
Screenshot: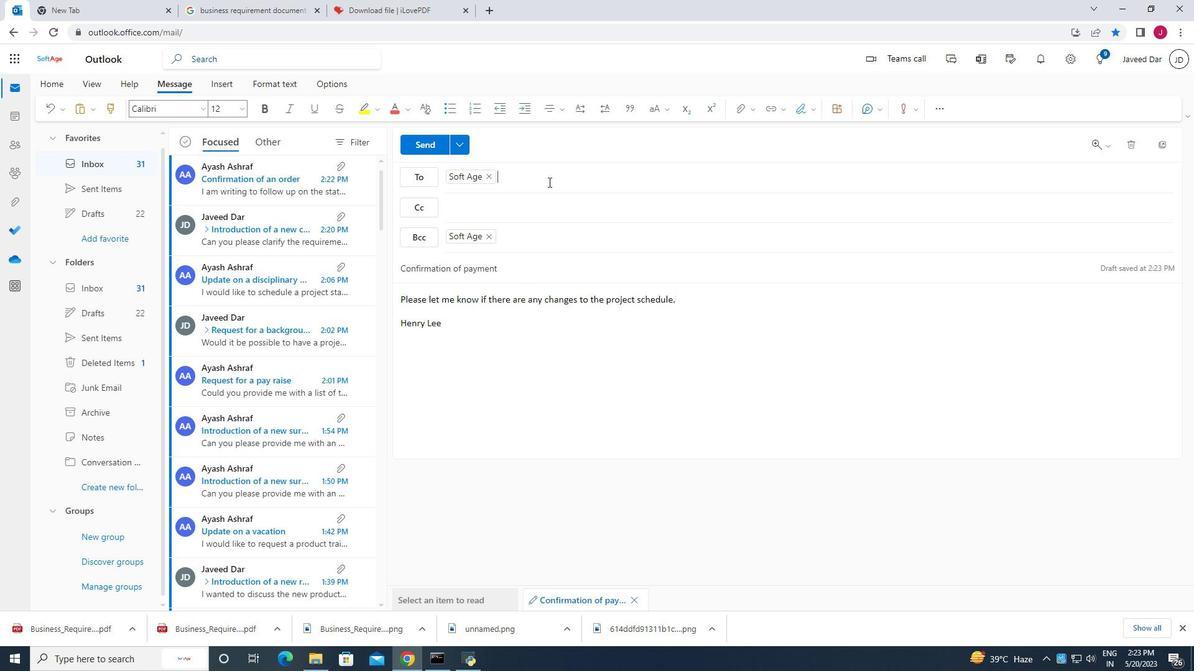 
Action: Key pressed softage
Screenshot: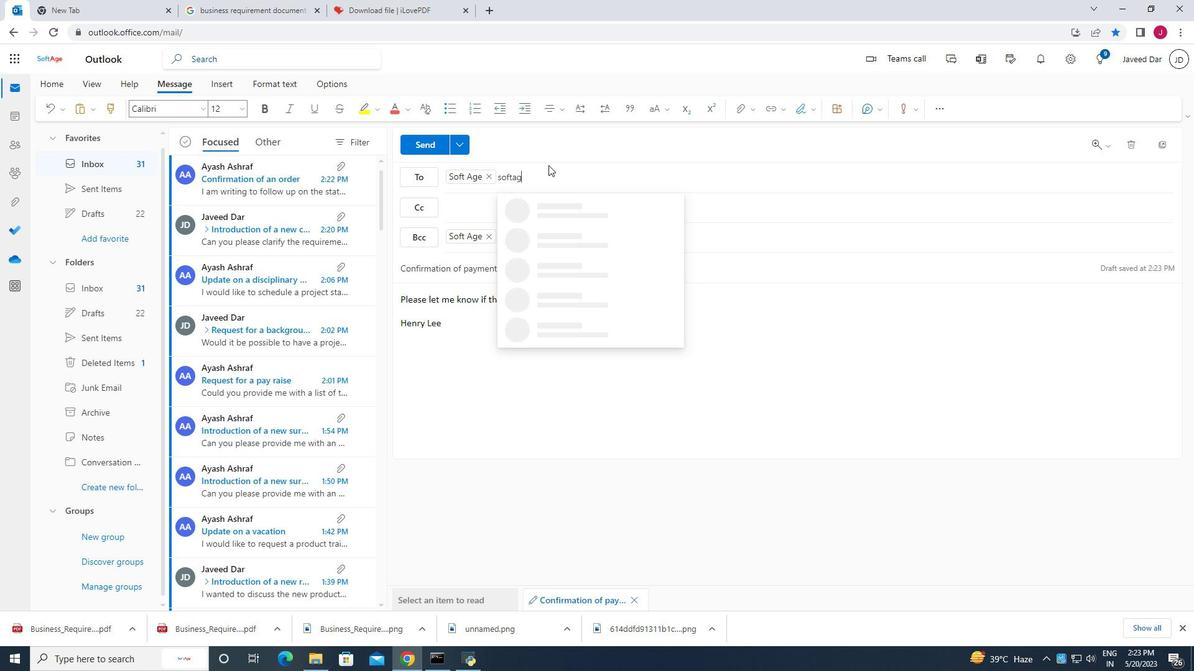 
Action: Mouse moved to (561, 169)
Screenshot: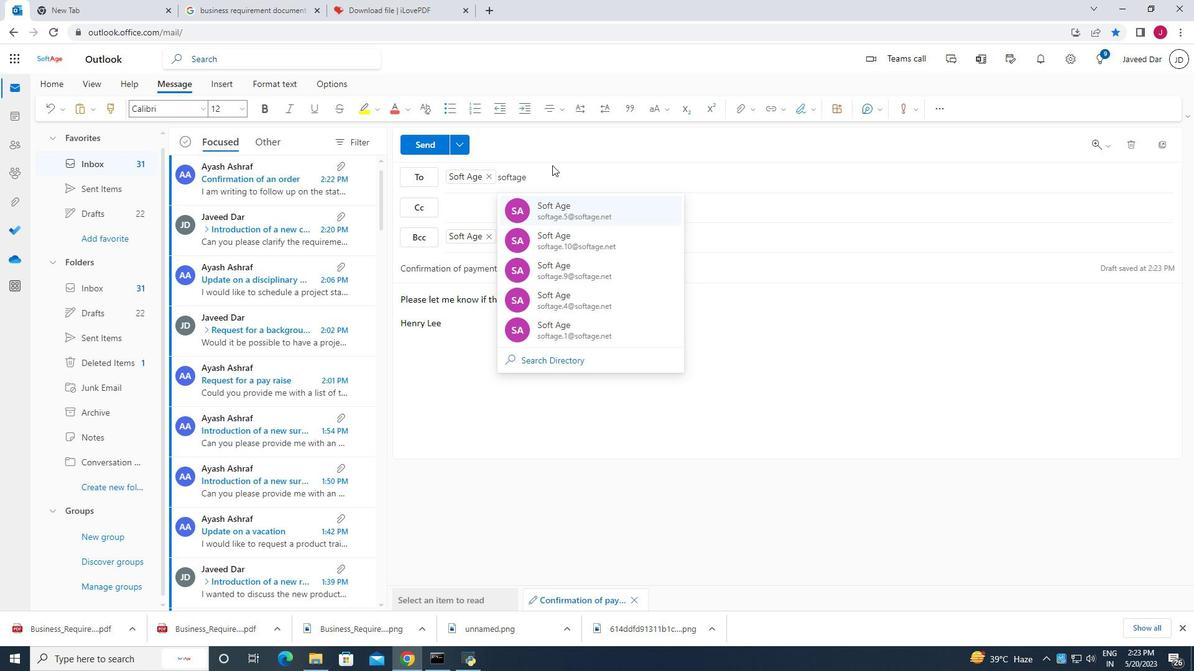 
Action: Key pressed 10
Screenshot: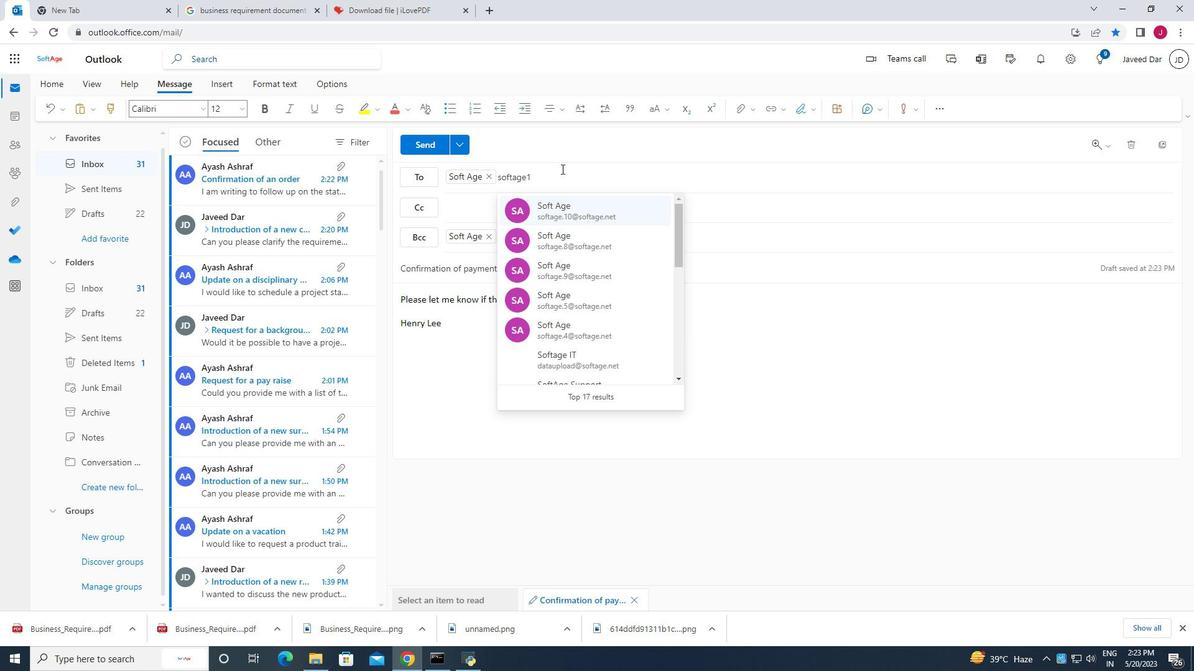 
Action: Mouse moved to (620, 208)
Screenshot: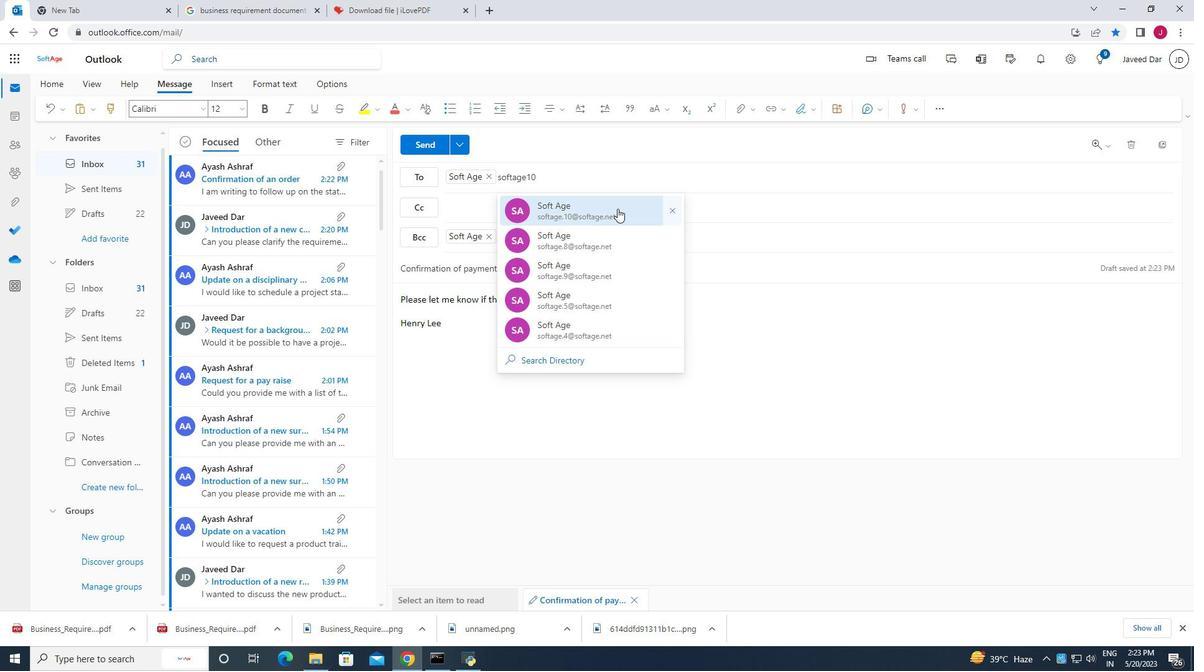 
Action: Mouse pressed left at (620, 208)
Screenshot: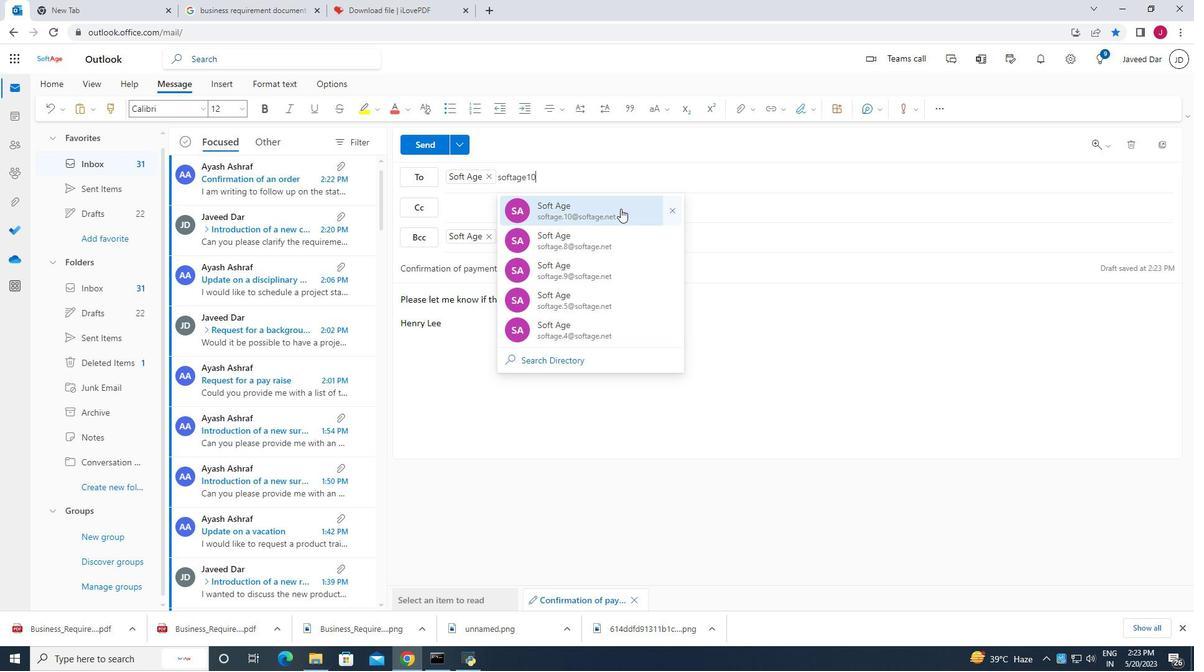 
Action: Mouse moved to (587, 246)
Screenshot: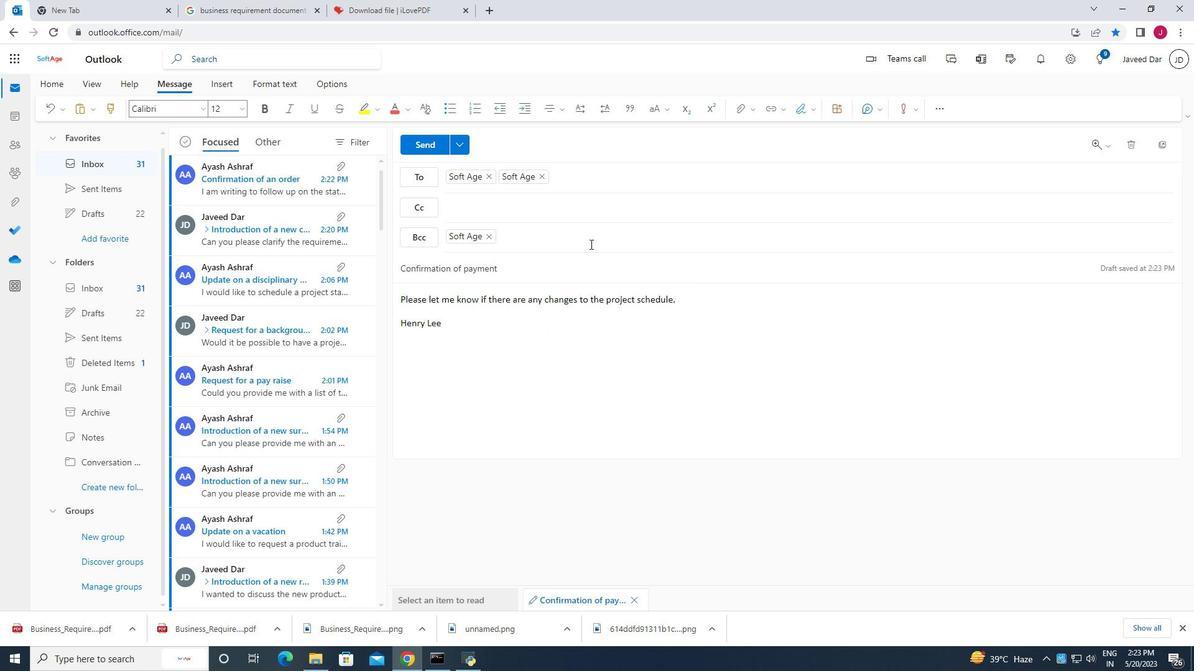 
Action: Mouse scrolled (587, 246) with delta (0, 0)
Screenshot: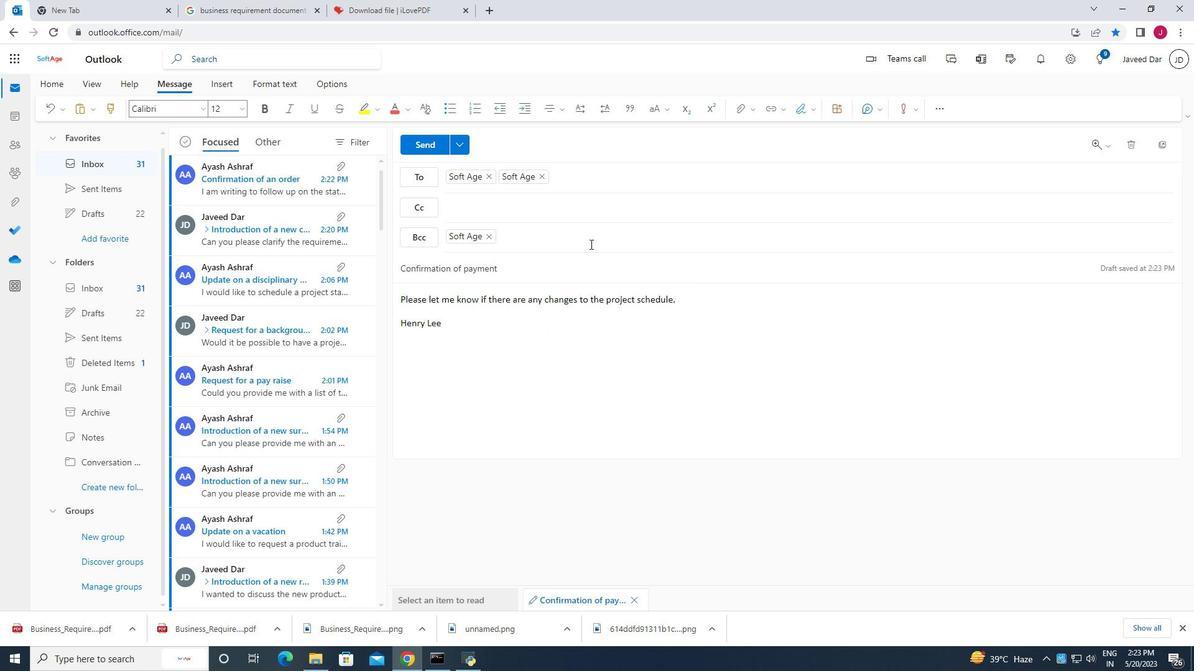 
Action: Mouse scrolled (587, 246) with delta (0, 0)
Screenshot: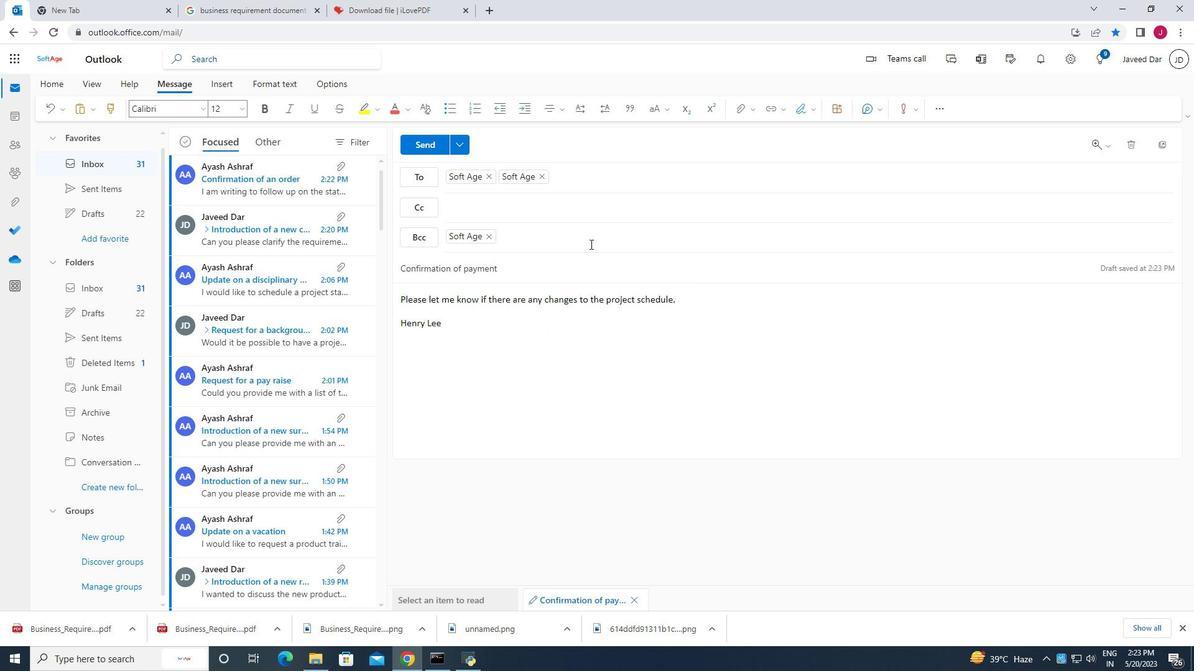 
Action: Mouse moved to (419, 142)
Screenshot: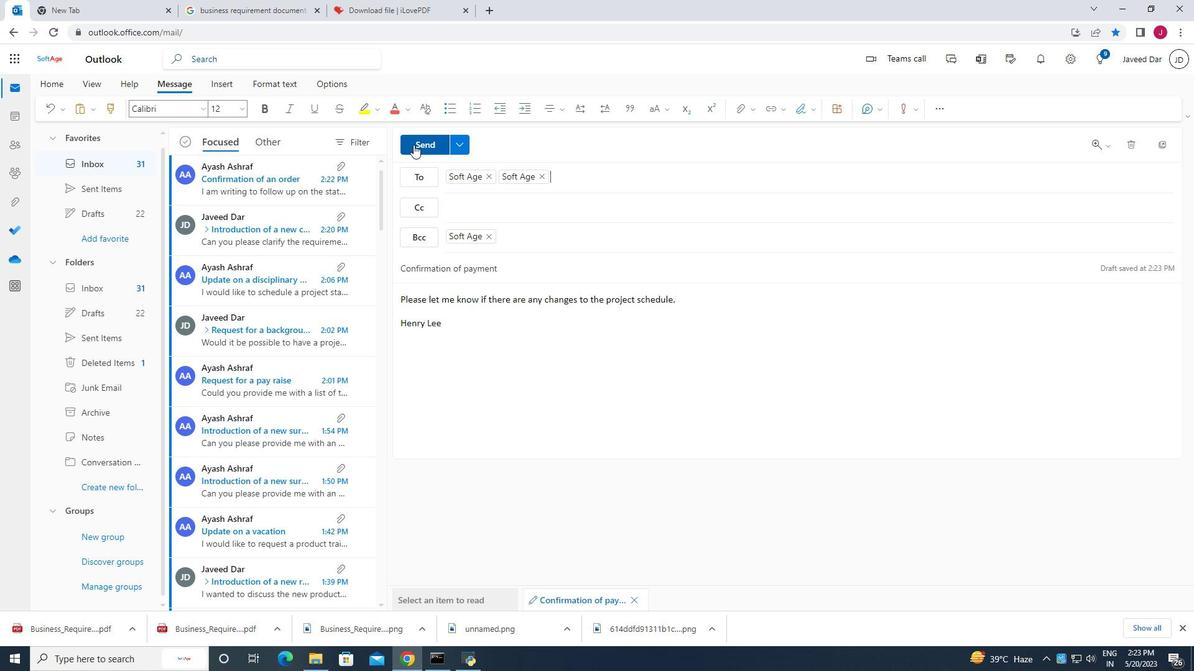 
Action: Mouse pressed left at (419, 142)
Screenshot: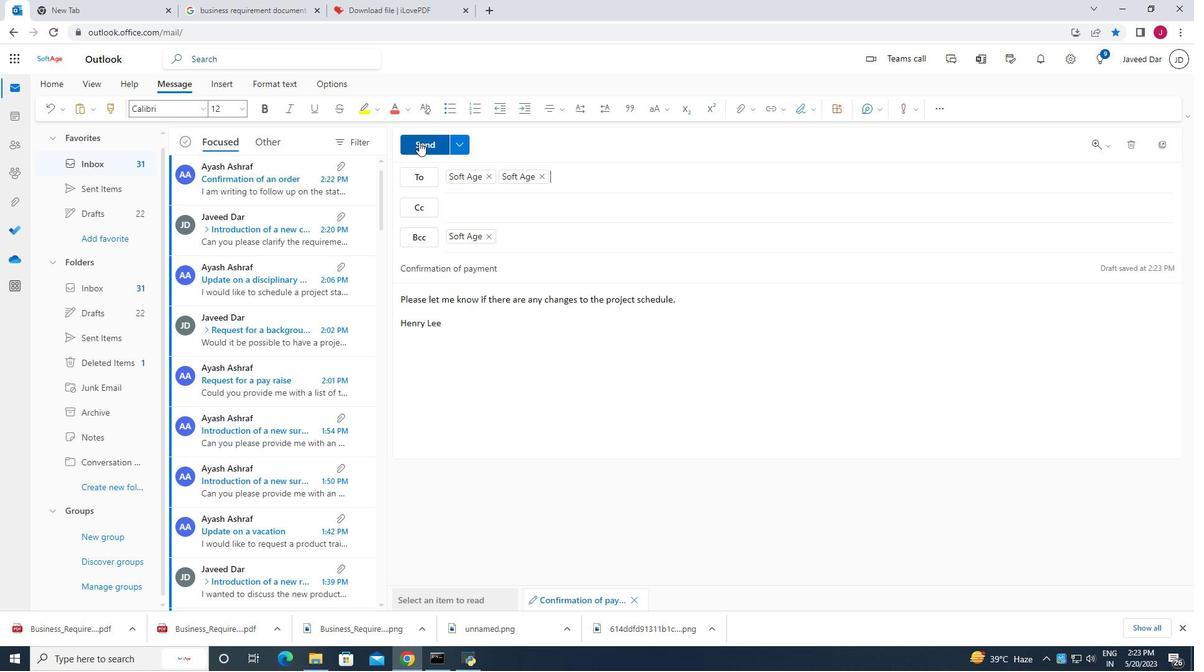 
Action: Mouse moved to (472, 235)
Screenshot: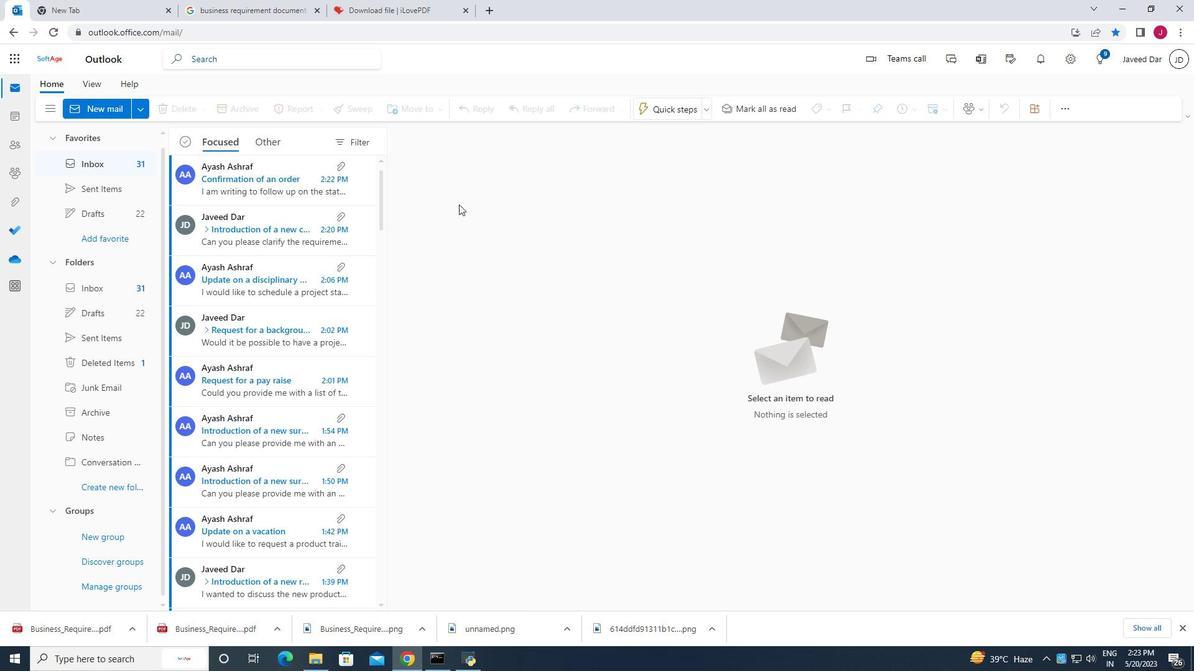 
